 Task: Write a script that asks the user for their username and password and validates their login.
Action: Key pressed 't''o''u''c''h'Key.space'r''r''.''s''h'Key.enter'l''s'Key.enter'v''i'Key.space'r''r''.''s''h'
Screenshot: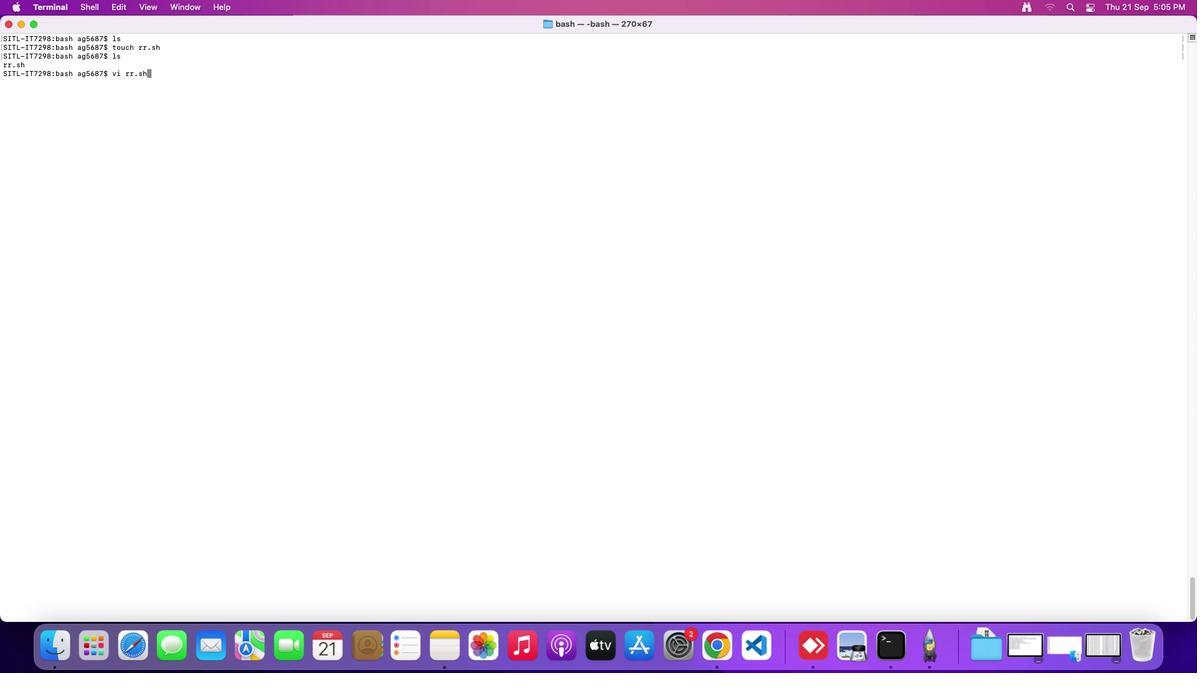 
Action: Mouse moved to (541, 456)
Screenshot: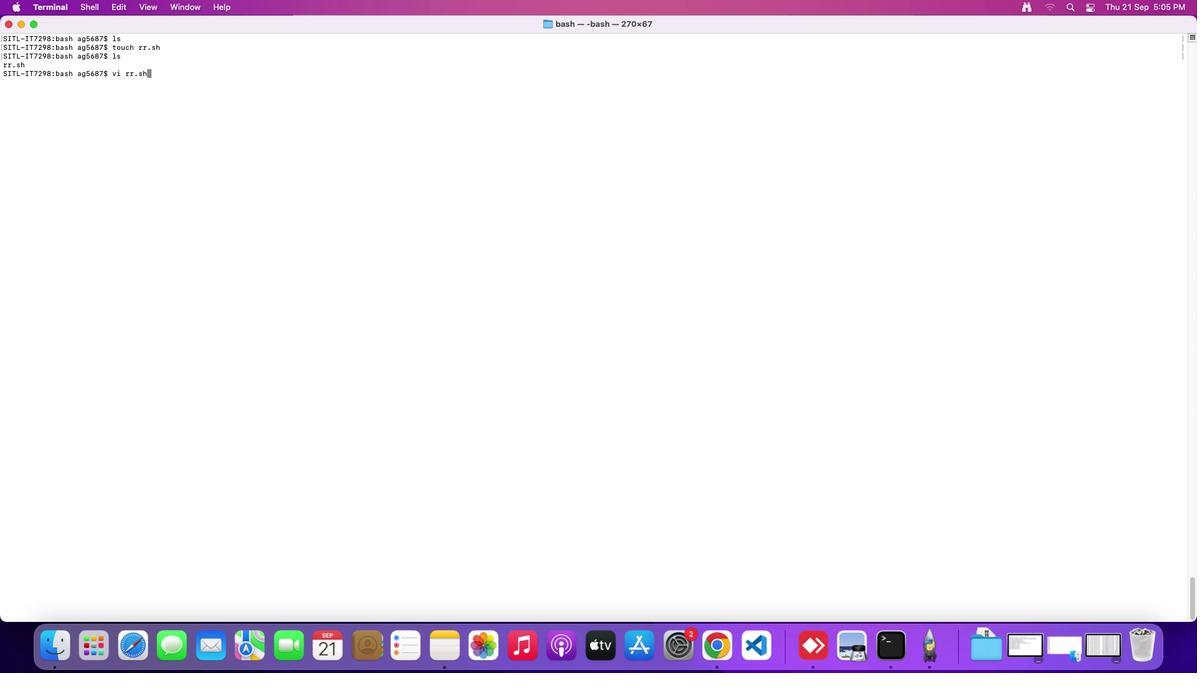 
Action: Key pressed Key.enter'i'Key.alt'#'Key.shift'!''/''b''i''n''/''b''a''s''h'Key.enterKey.enterKey.alt'#'Key.spaceKey.shift'D''e''f''i''n''e'Key.space'v''a''l''i''d'Key.space'c''r''e''d''e''n''t''i''a''l''s'Key.enter'v''a''l''i''d'Key.shift_r'_''u''s''e''r''n''a''m''e''='Key.shift_r'"'Key.shift'Y''o'Key.backspaceKey.backspaceKey.shift'R''i''y'
Screenshot: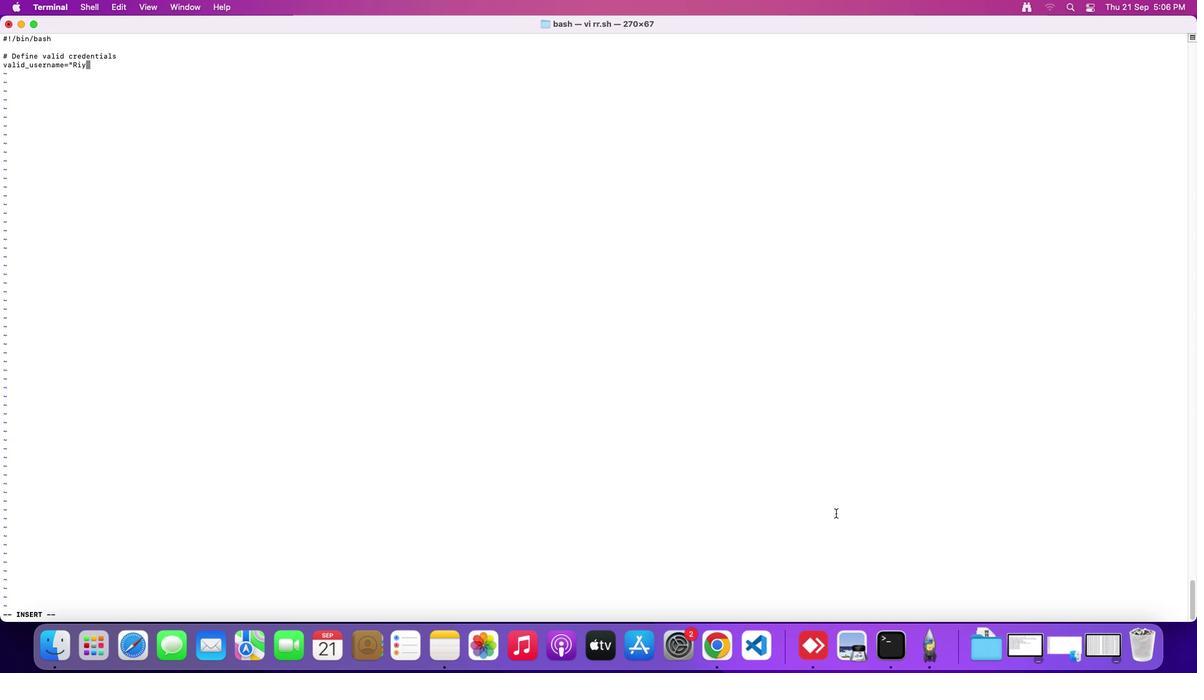 
Action: Mouse moved to (541, 456)
Screenshot: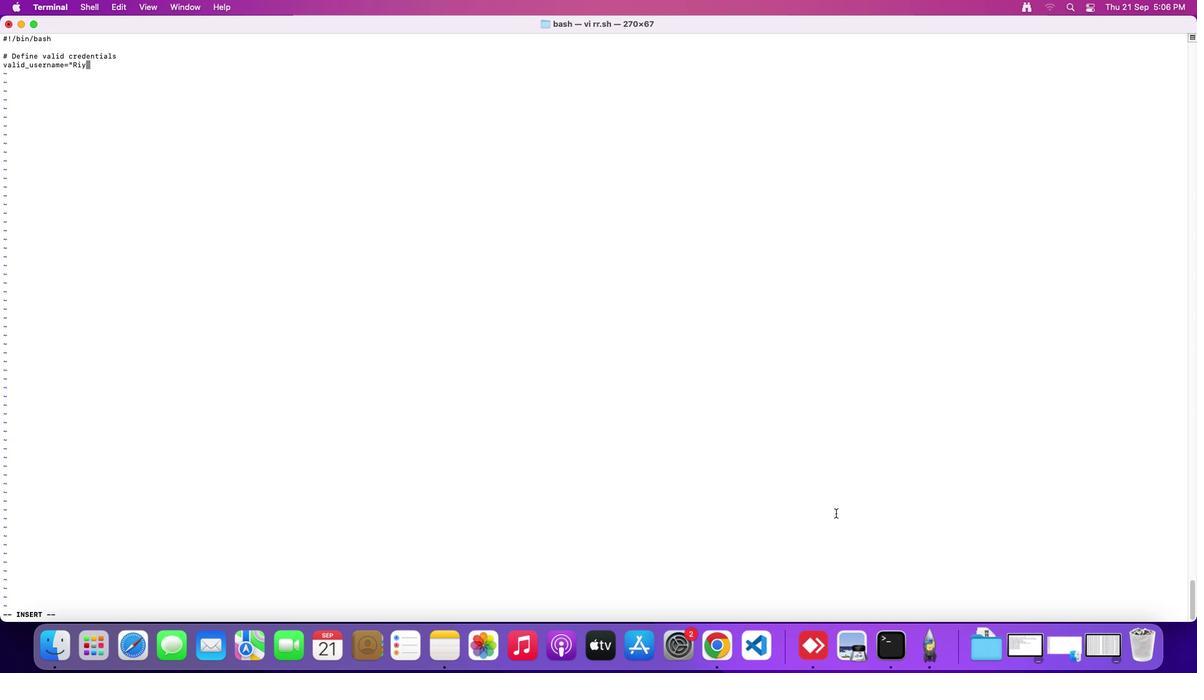 
Action: Key pressed 'a'Key.shift_r'"'Key.enter'v''a''l''i''d'Key.shift_r'_''p''a''s''s''w''o''r''d''='Key.shift_r
Screenshot: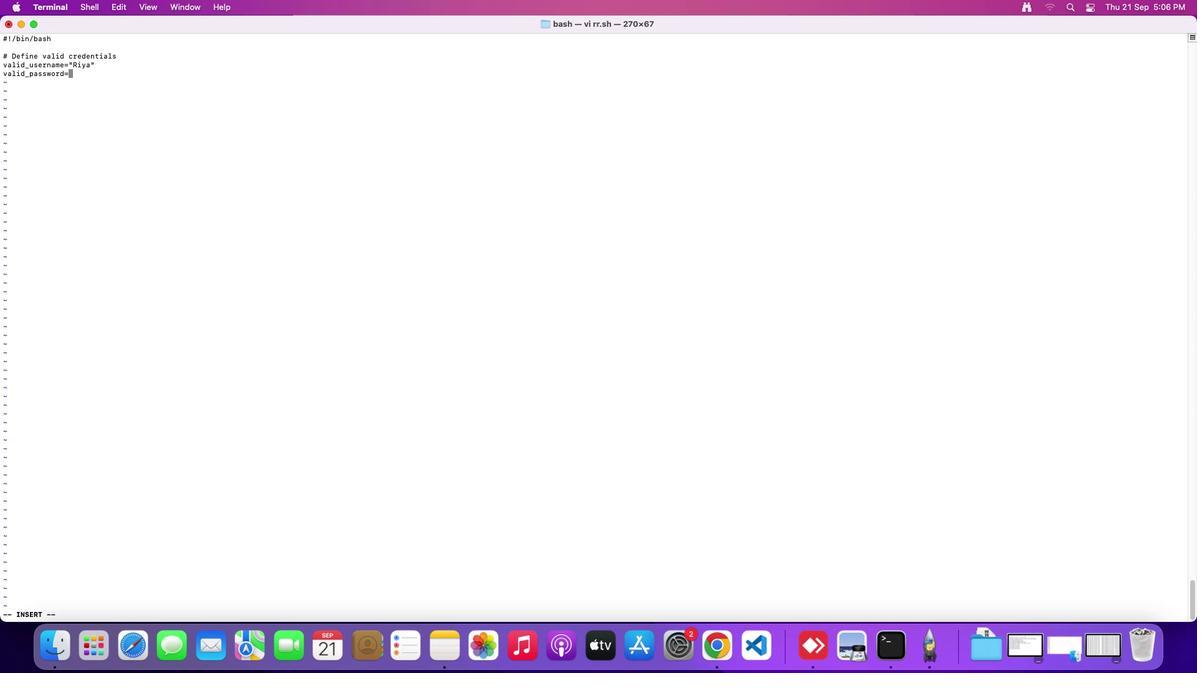 
Action: Mouse moved to (541, 456)
Screenshot: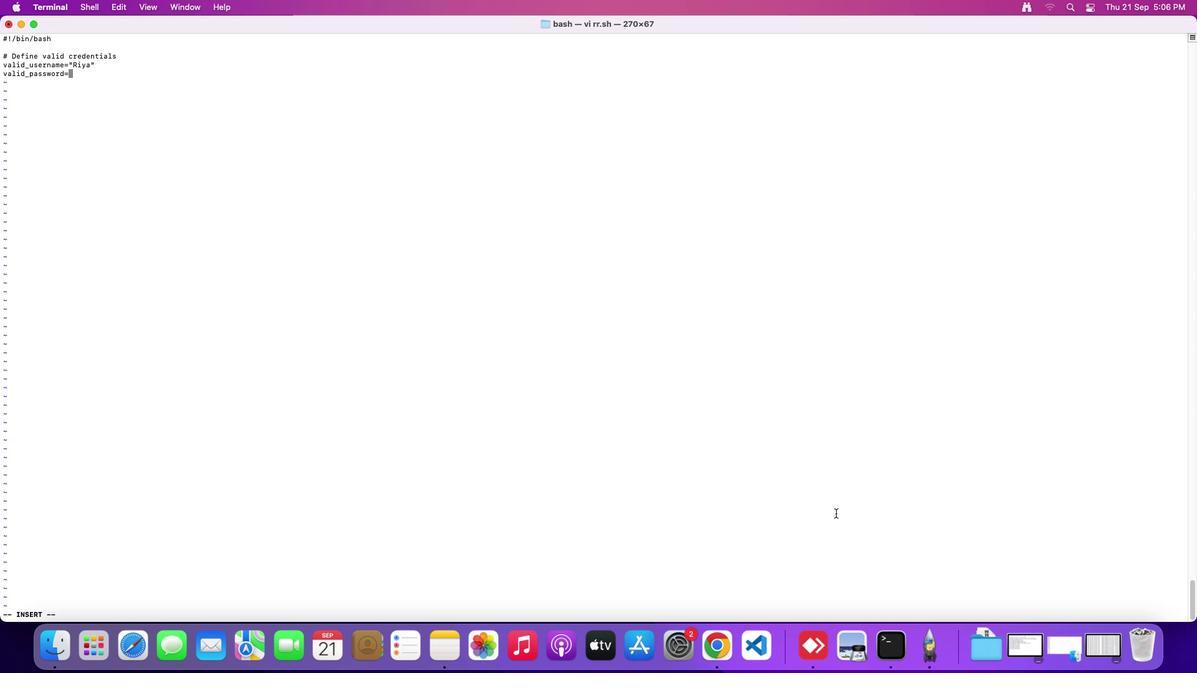 
Action: Key pressed Key.shift_r'"''1''2''3''4'Key.shift_r'"'Key.enterKey.enterKey.shiftKey.alt'#'
Screenshot: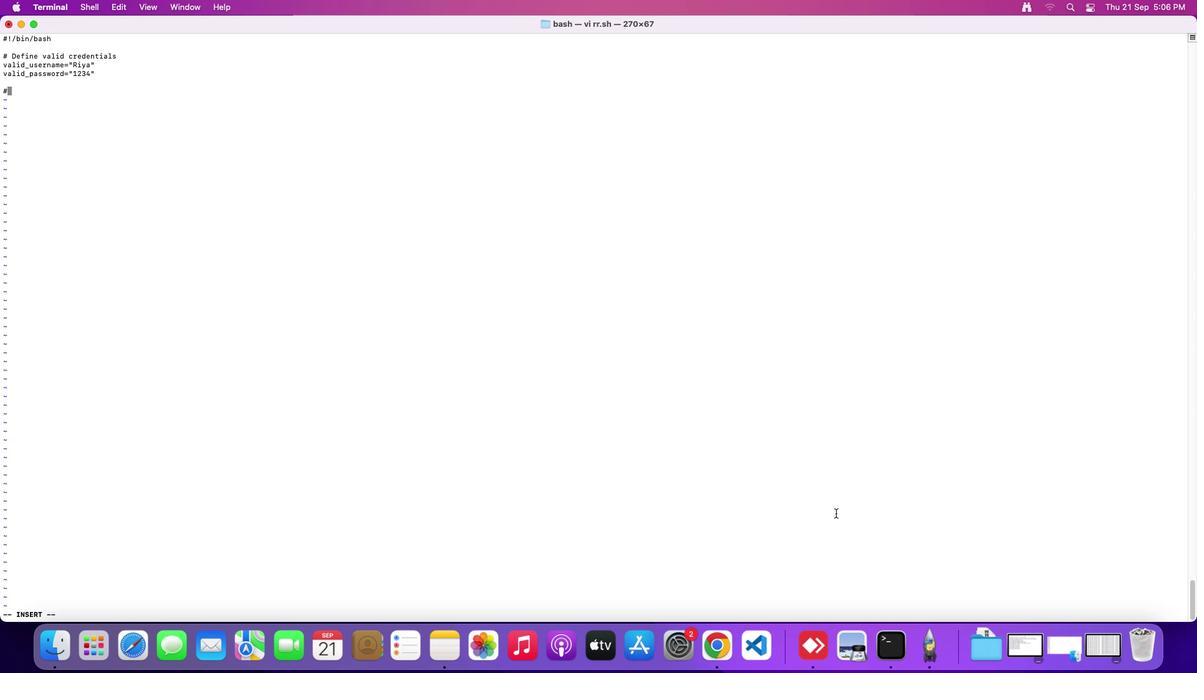 
Action: Mouse moved to (541, 456)
Screenshot: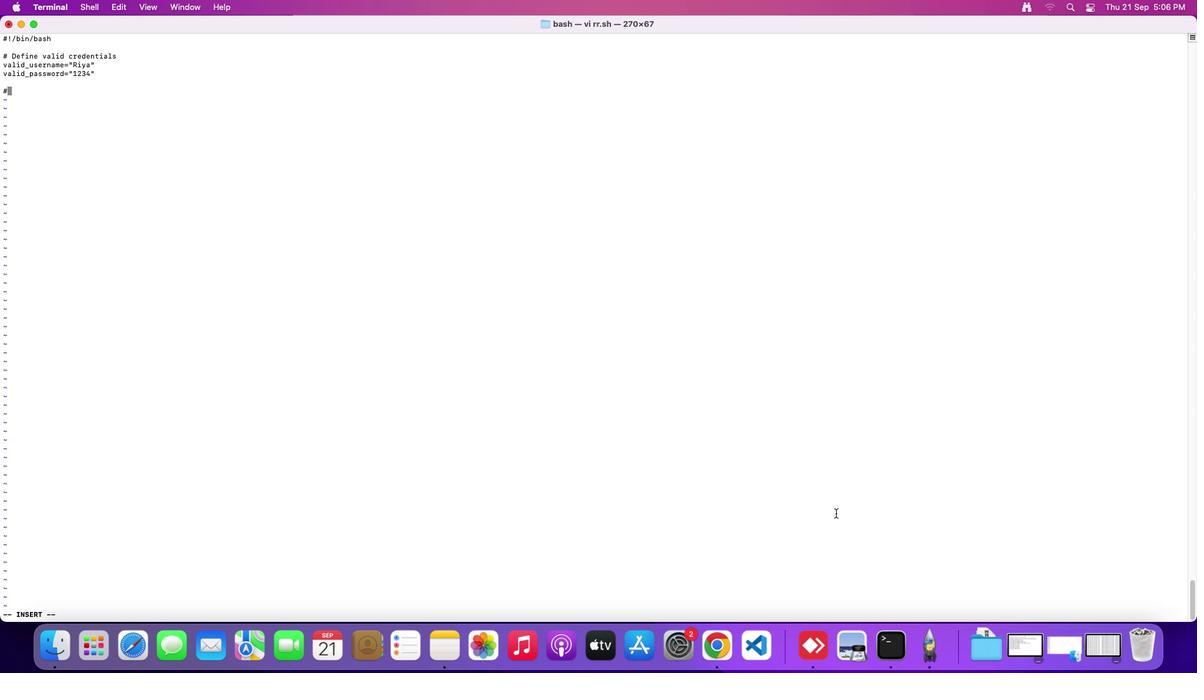 
Action: Key pressed Key.spaceKey.shift'A''s''k'Key.space't''h''e'Key.space'u''s''e''r'Key.space'f''o''r'Key.space't''h''e''i''r'Key.space'u''s''e''r''n''a''m''e'Key.enter'r''e''a''d'Key.space'-''p'Key.spaceKey.shift_r'"'Key.shift'E''n''t''e''r'
Screenshot: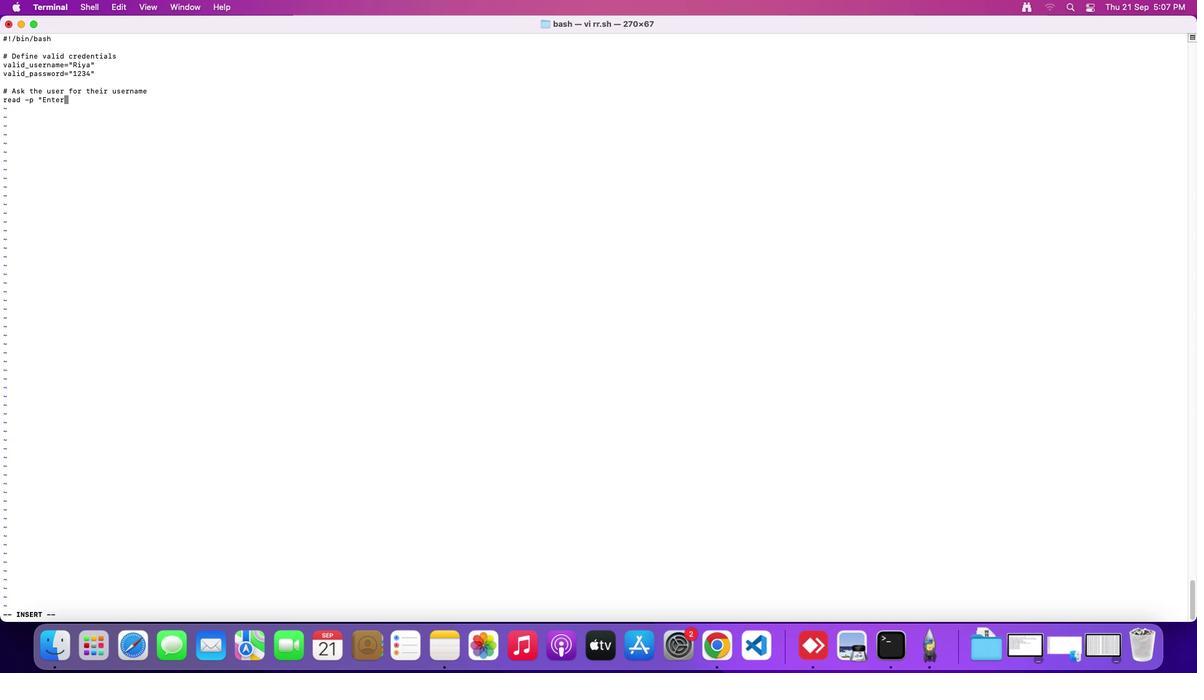 
Action: Mouse moved to (541, 456)
Screenshot: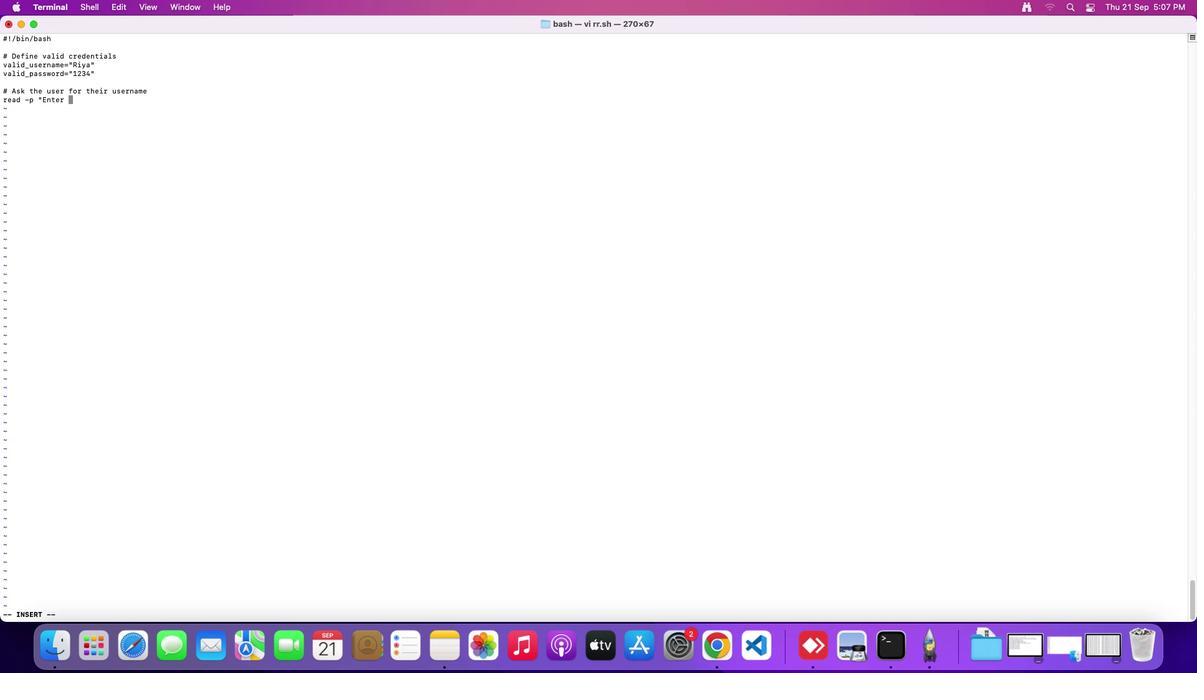 
Action: Key pressed Key.space'y''o''u''r'Key.space'u''s''e''r''n''a''m''e'Key.shift_r
Screenshot: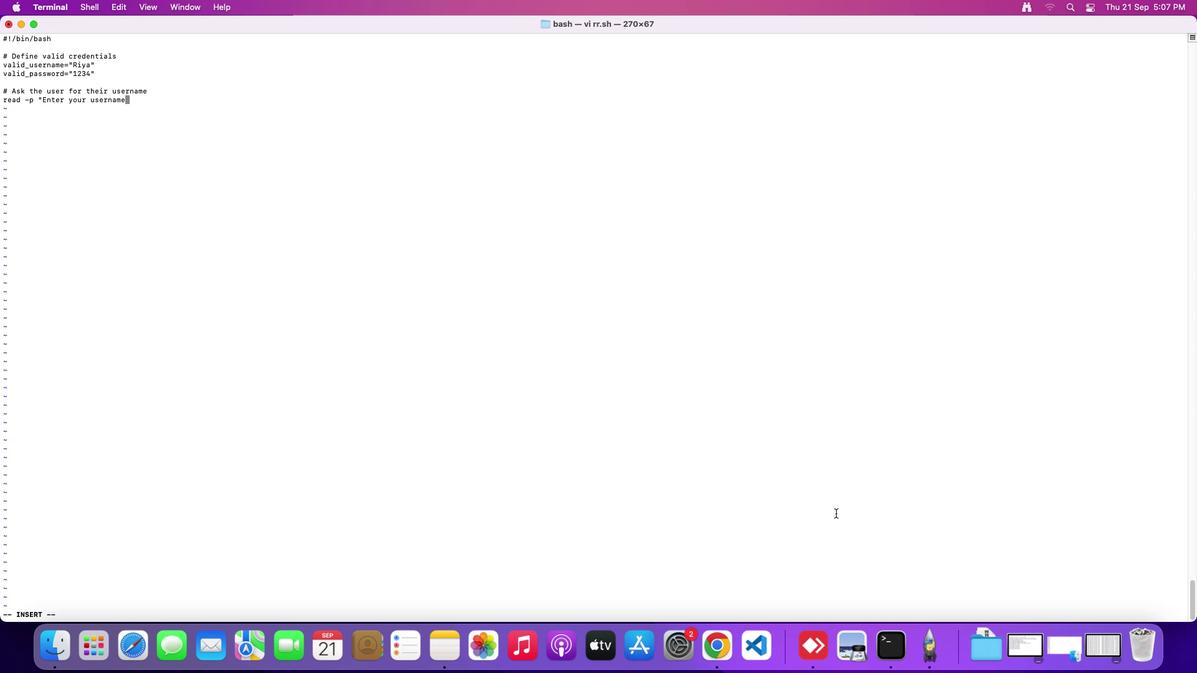 
Action: Mouse moved to (541, 456)
Screenshot: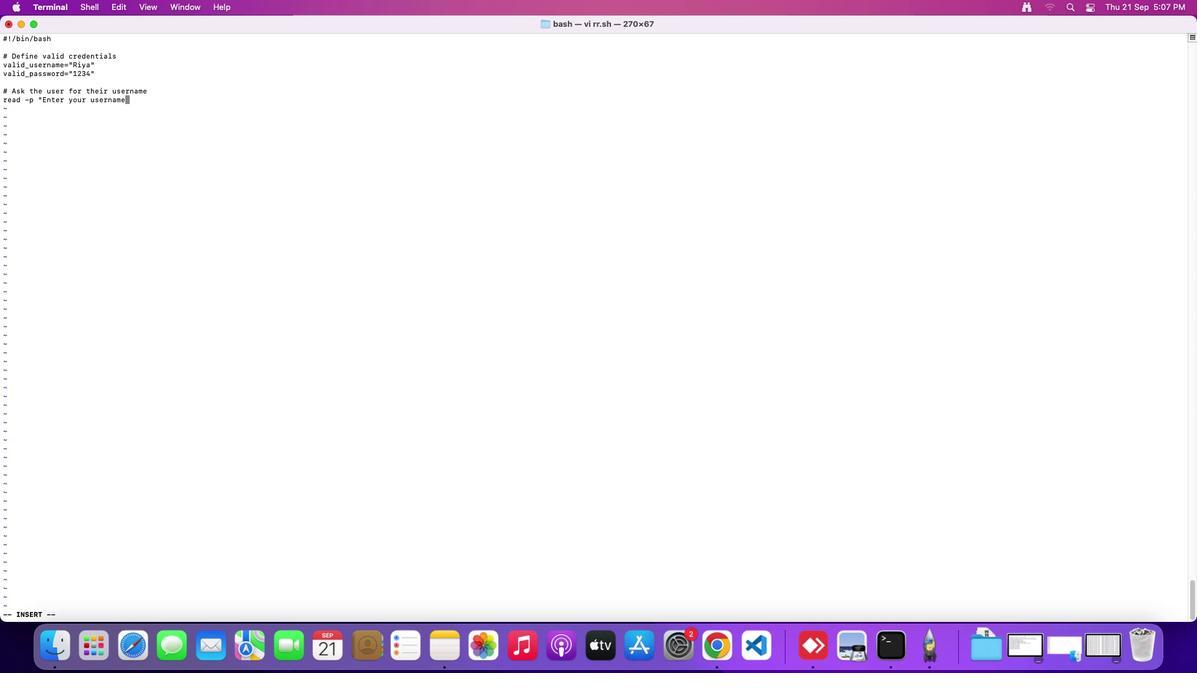 
Action: Key pressed ':'Key.spaceKey.shift_r'"''u''s''e''r''n''a''m''e'Key.enterKey.enterKey.alt'#'Key.spaceKey.shift'A''s''k'Key.space't''h''e'Key.space'u''s''e''r'Key.space'f''o''r'Key.space't''h''e''i''r'Key.space'p''a''s''s''w''o''r''d'Key.spaceKey.shift_r
Screenshot: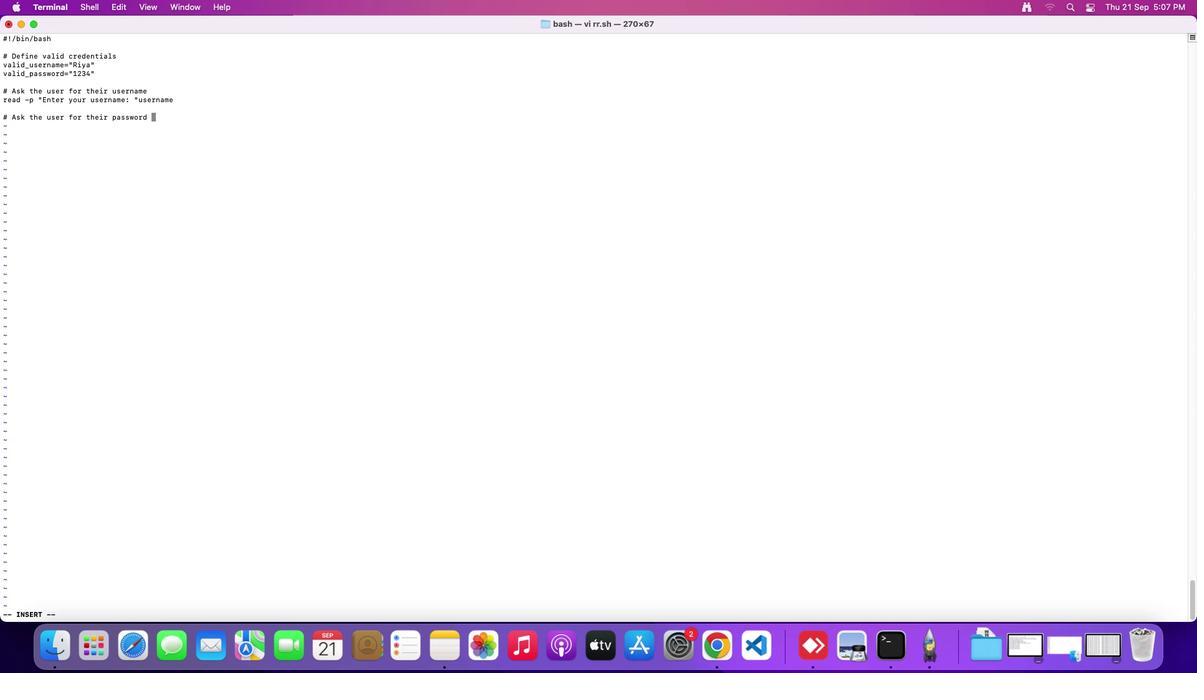 
Action: Mouse moved to (541, 456)
Screenshot: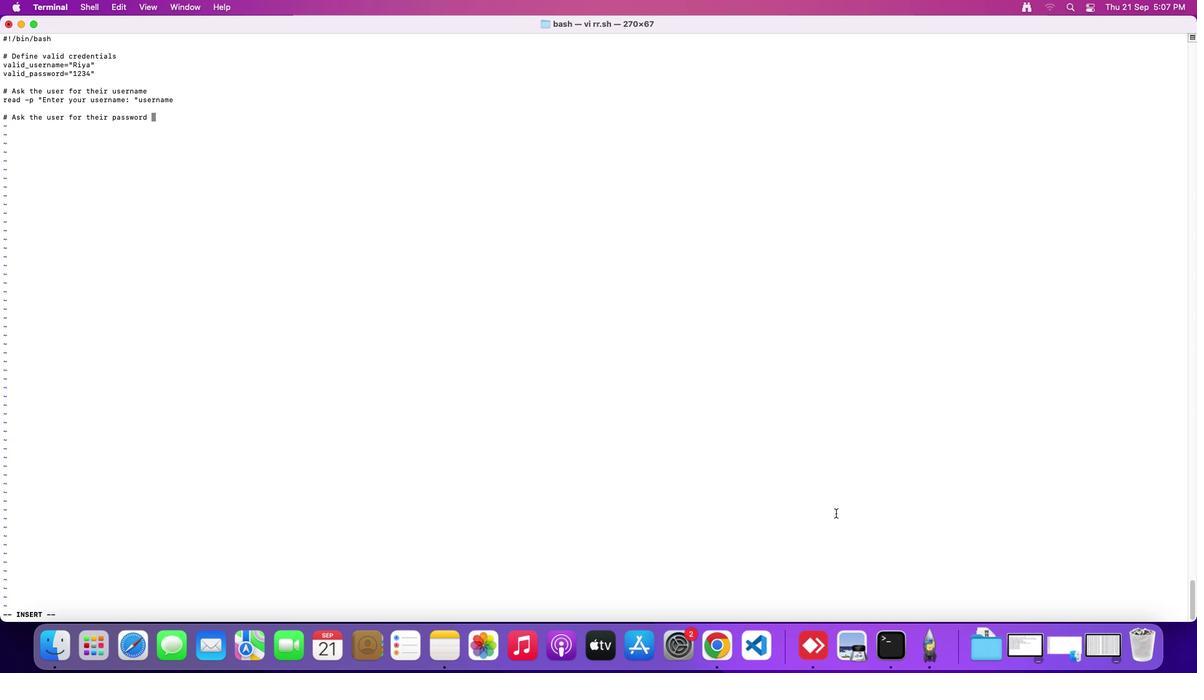 
Action: Key pressed '(''w''h''i''l'
Screenshot: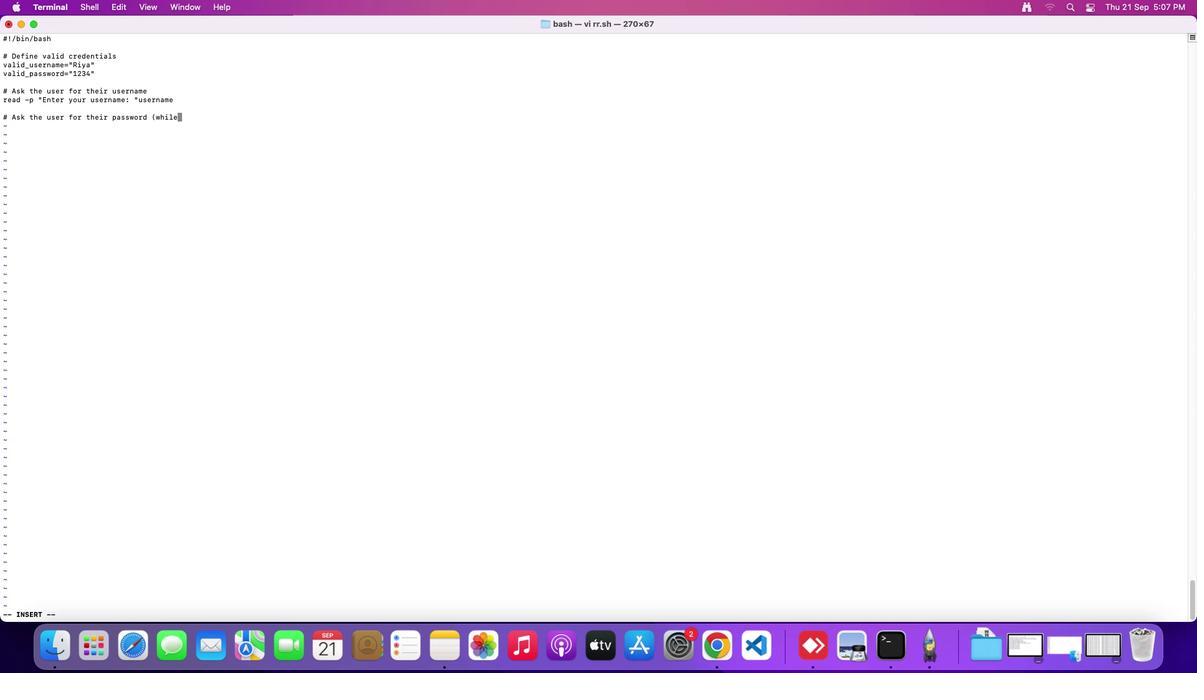 
Action: Mouse moved to (541, 456)
Screenshot: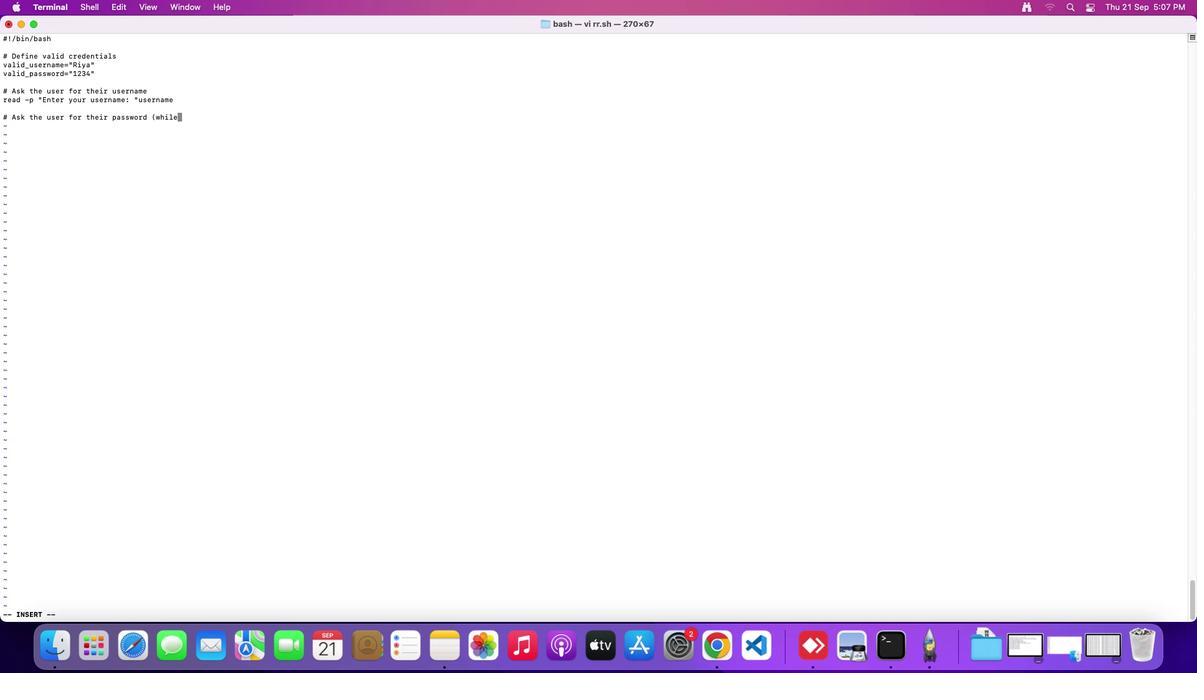 
Action: Key pressed 'e'Key.space'h''i''d''i''n''g'Key.space
Screenshot: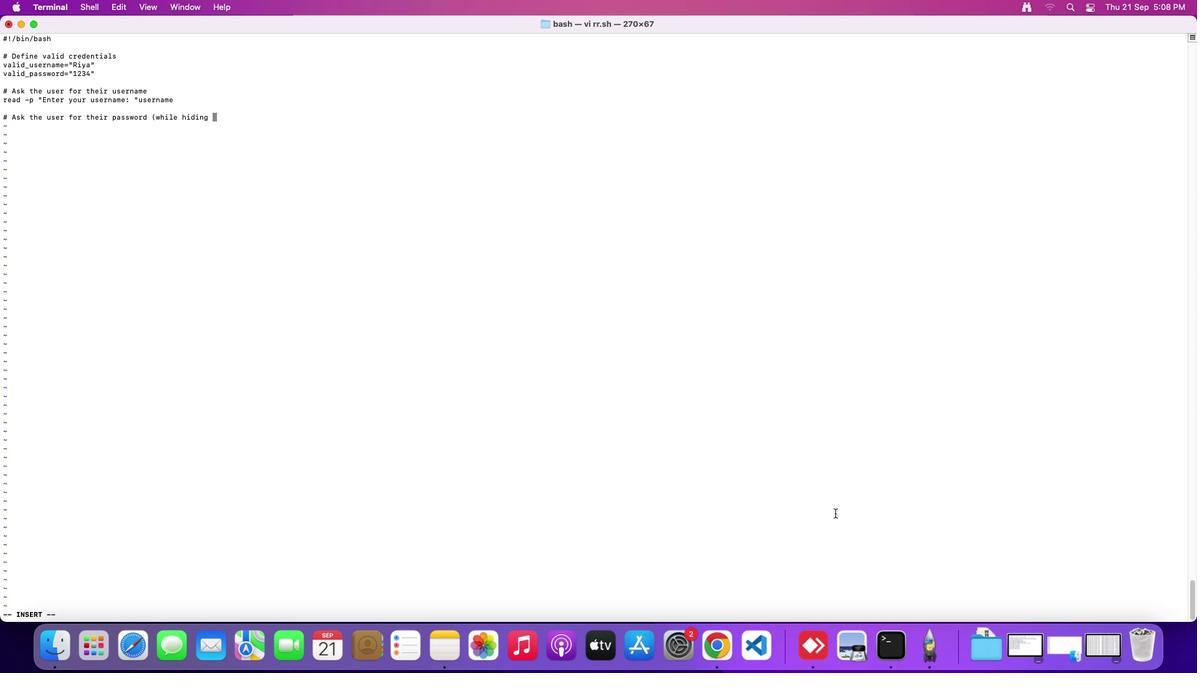 
Action: Mouse moved to (541, 456)
Screenshot: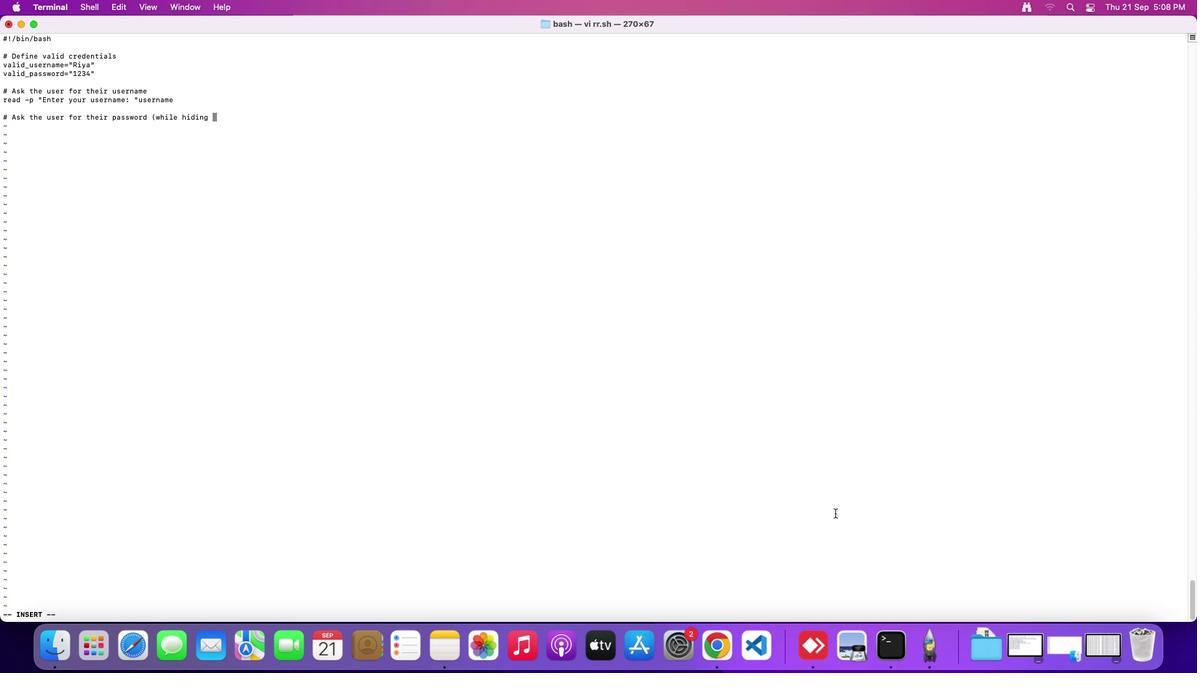 
Action: Key pressed 'i''n''p''u''t'Key.shift_r')'Key.enter'r''e''a''d'Key.space'-''s'Key.space'-''p'Key.spaceKey.shift_r'"'Key.shift'E''n''t''e''r'Key.space'y''o''u''r'Key.space'p''a''s''s''w''o''r''d'Key.shift_r':'Key.spaceKey.shift_r'"'Key.spaceKey.shift'p''a''s''s''w''o''r''d'Key.enter'e''c''h''o'Key.enterKey.spaceKey.enterKey.shiftKey.alt'#'
Screenshot: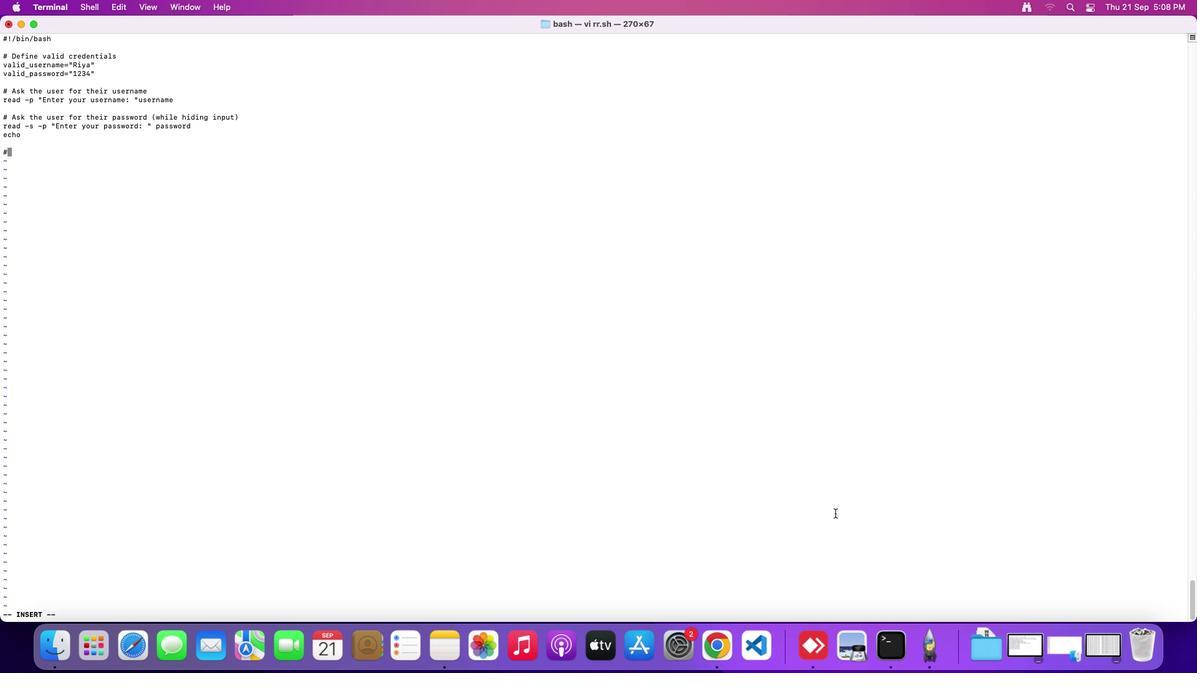 
Action: Mouse moved to (541, 456)
Screenshot: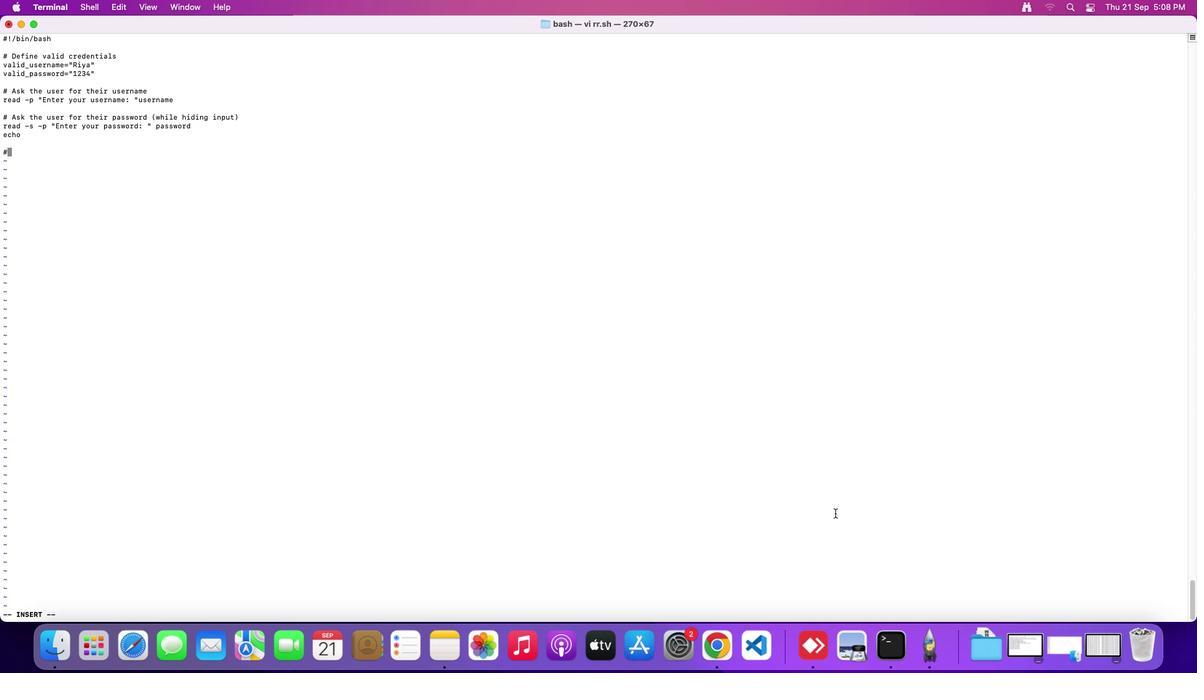 
Action: Key pressed Key.spaceKey.shift'C''h''e''c''k'Key.space'i''f'Key.space't''h''e'Key.space'e''n''t''e''r''d'Key.space'c''r''e''d''e''n''t''i''a''l'
Screenshot: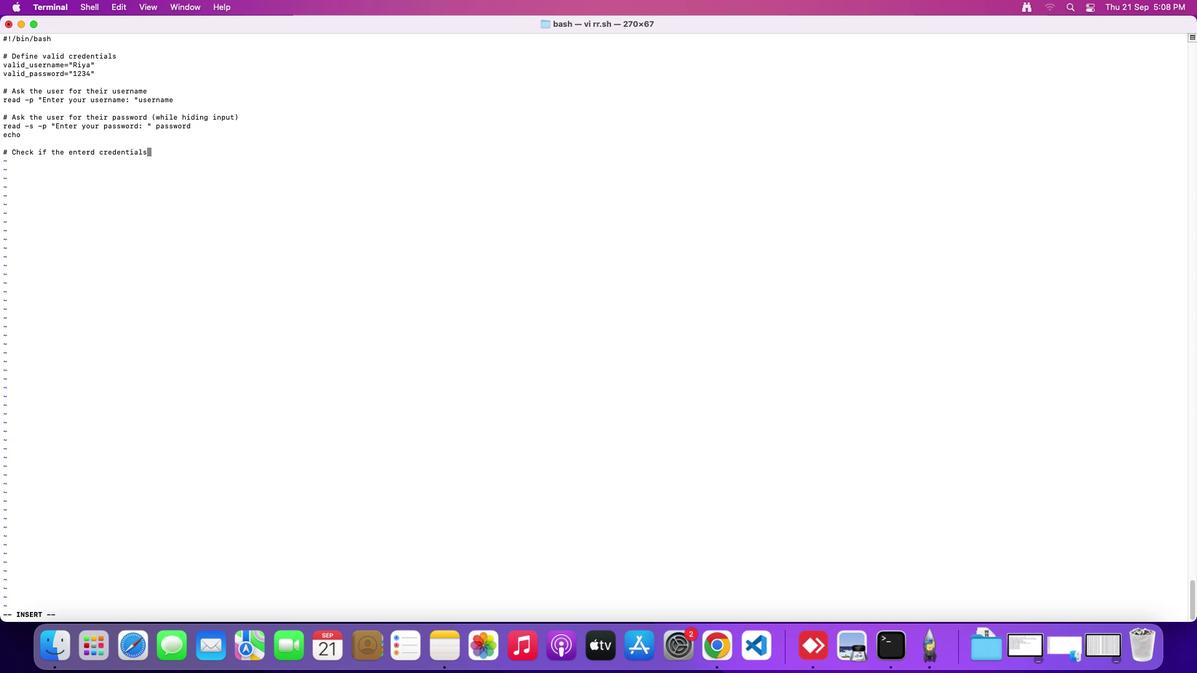 
Action: Mouse moved to (541, 456)
Screenshot: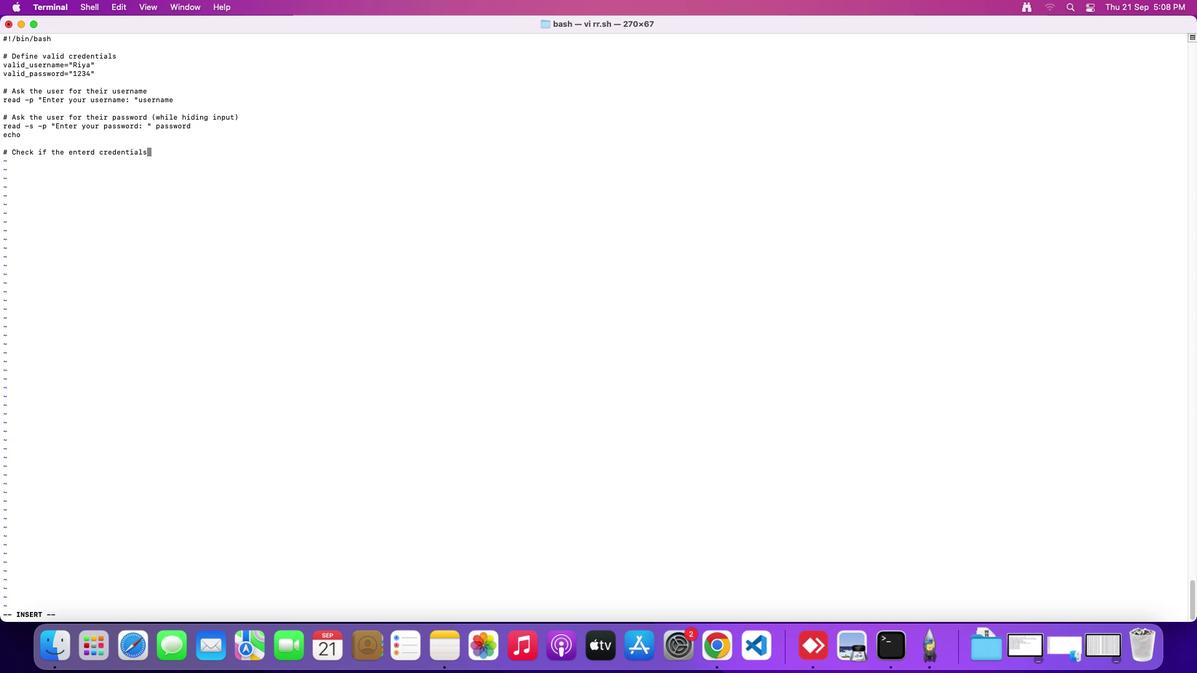 
Action: Key pressed 's'
Screenshot: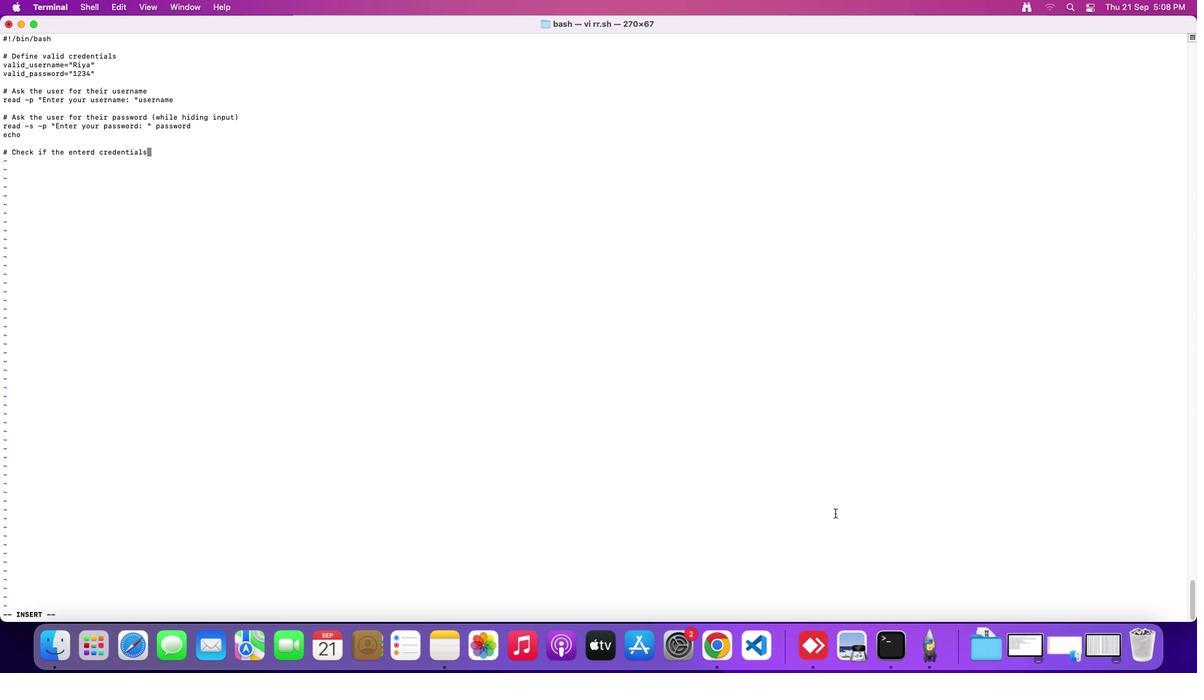 
Action: Mouse moved to (541, 456)
Screenshot: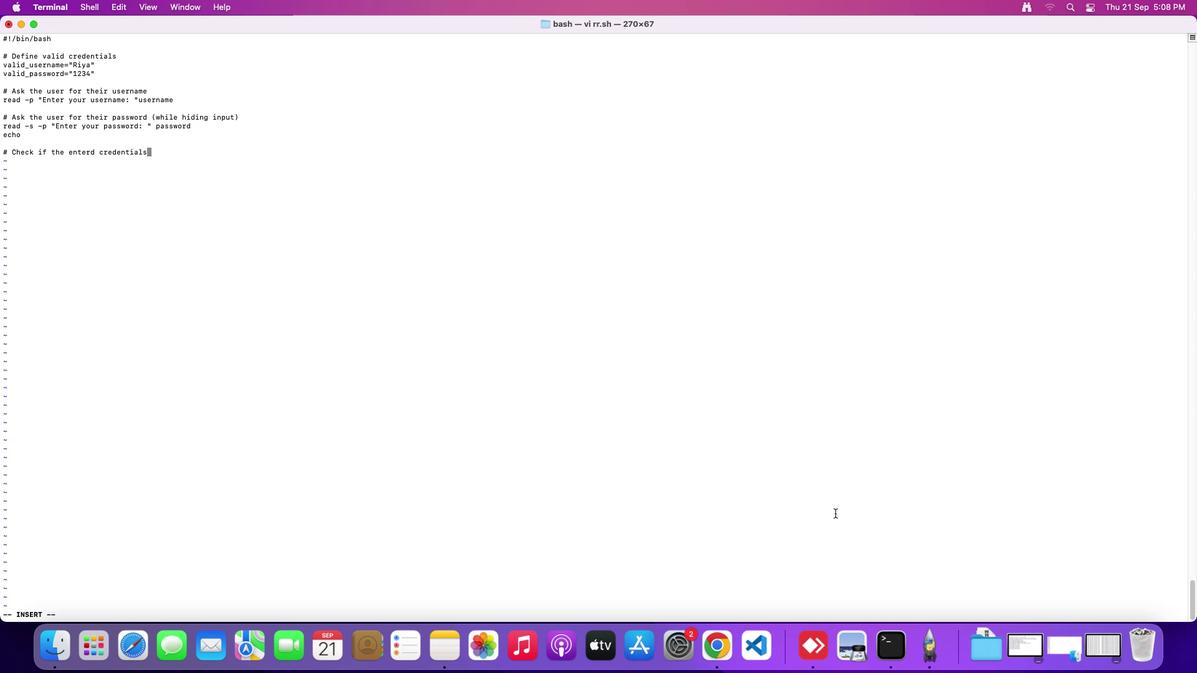
Action: Key pressed Key.space'm''a''t''c''h'Key.space
Screenshot: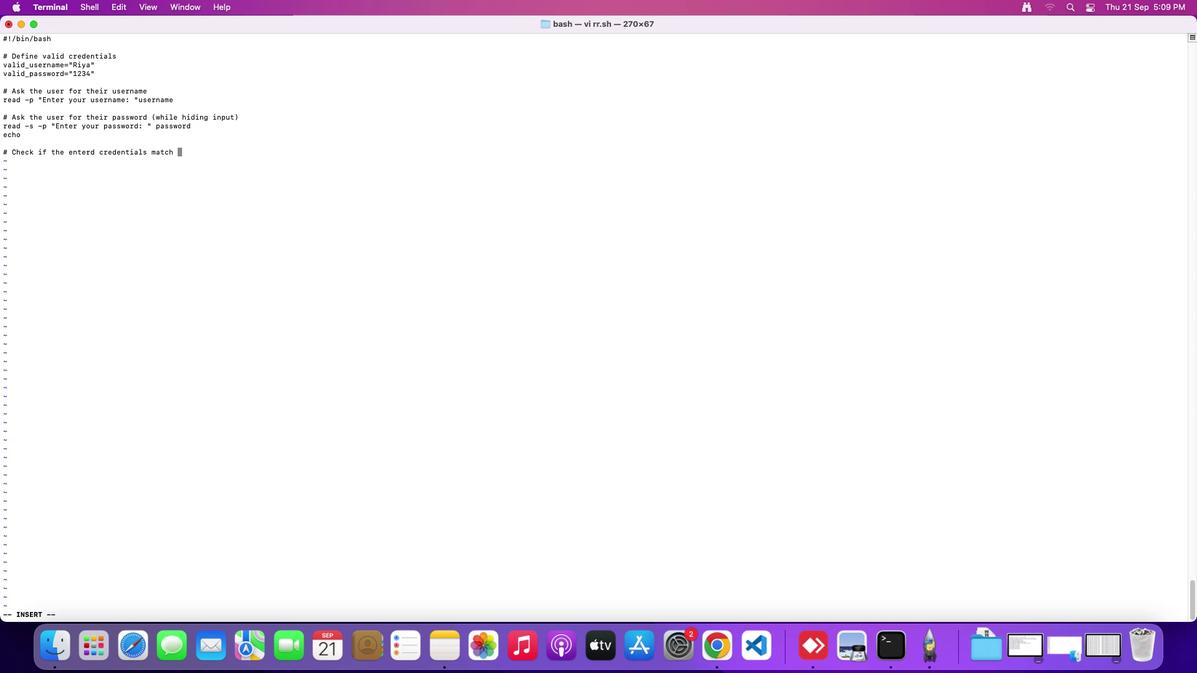 
Action: Mouse moved to (541, 456)
Screenshot: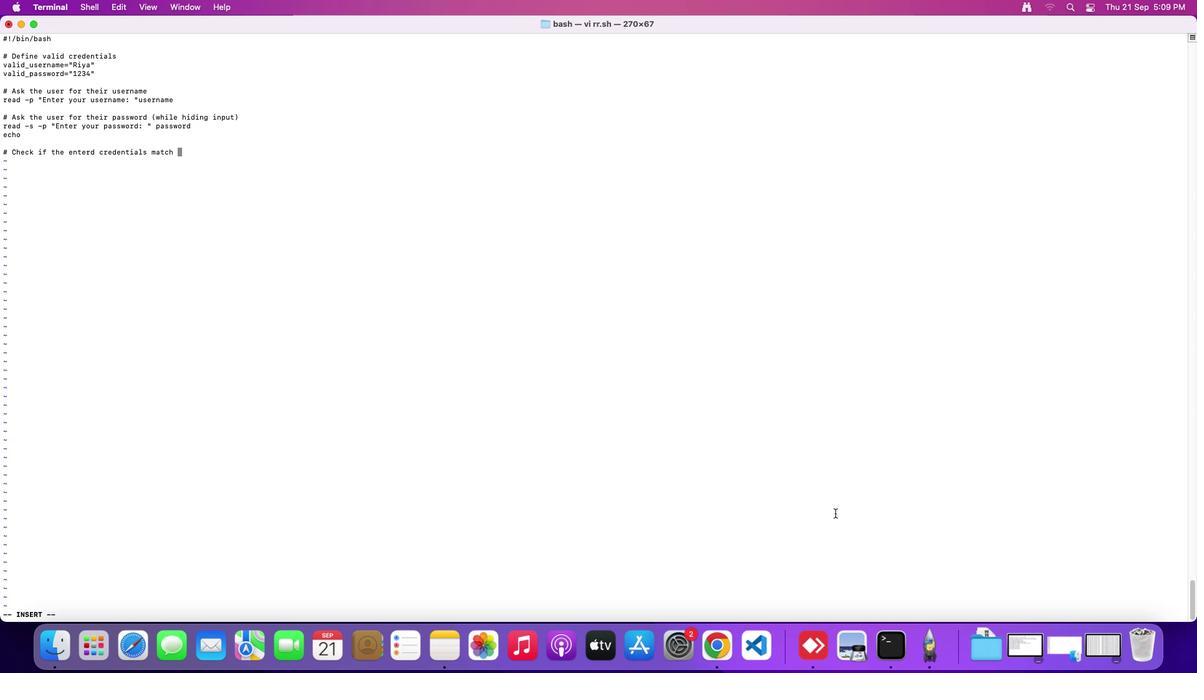 
Action: Key pressed 't''h''e'Key.space'v'
Screenshot: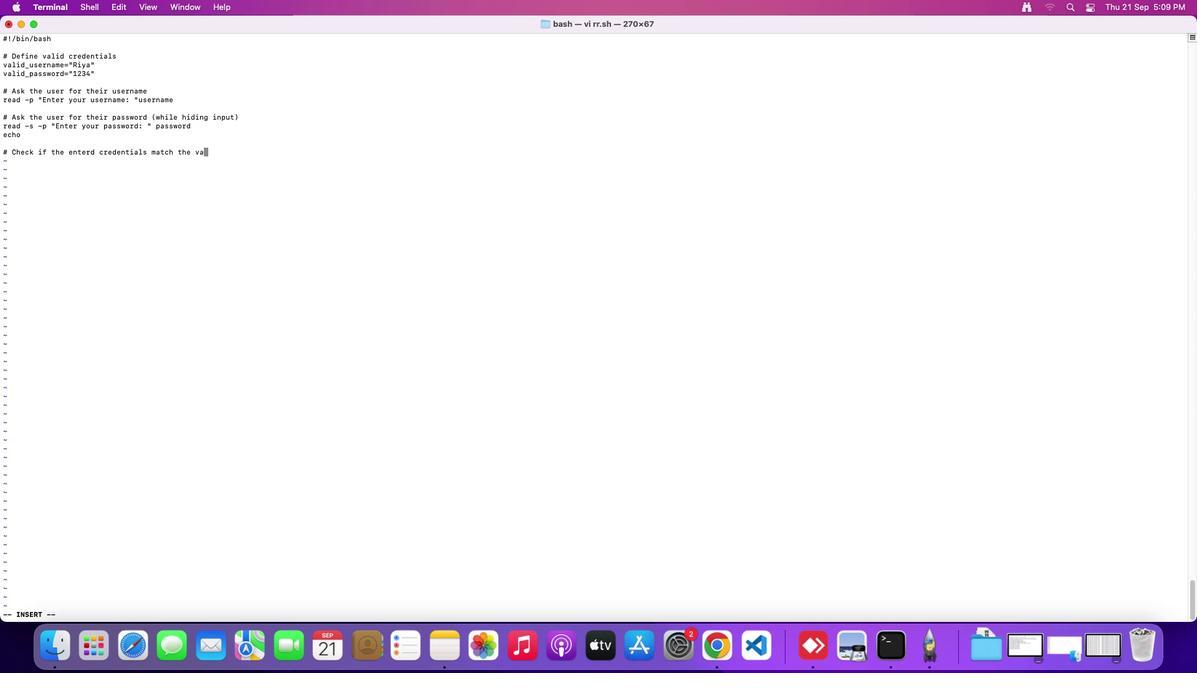 
Action: Mouse moved to (541, 456)
Screenshot: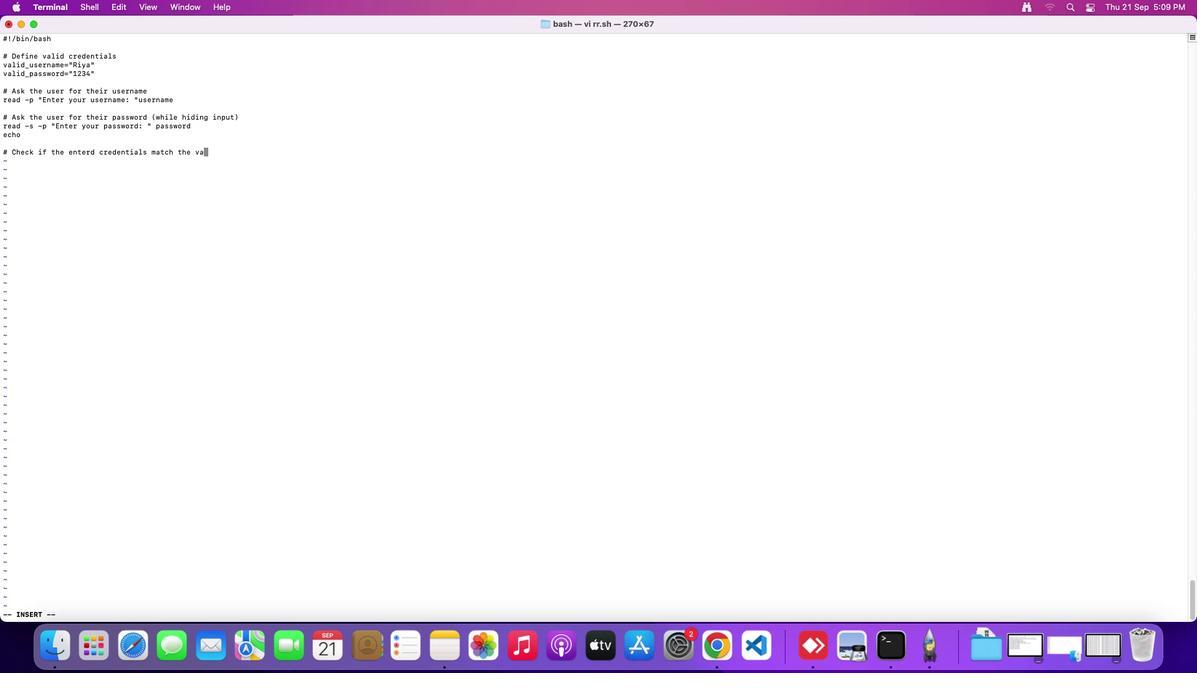 
Action: Key pressed 'a''l''i''d'Key.space'o''n''e''s'Key.enter'i''f'Key.space'['Key.spaceKey.shift_r'"'Key.shift'$''u''s''e''r''n''a''m''e'Key.shift_r'"'
Screenshot: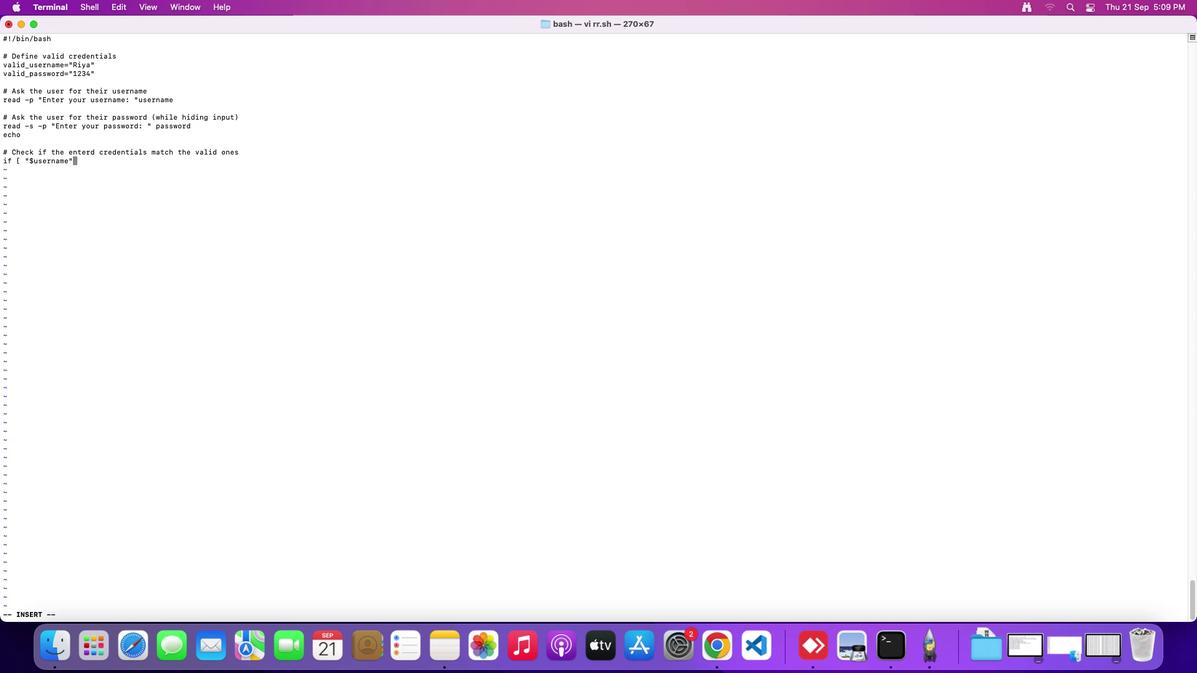 
Action: Mouse moved to (541, 456)
Screenshot: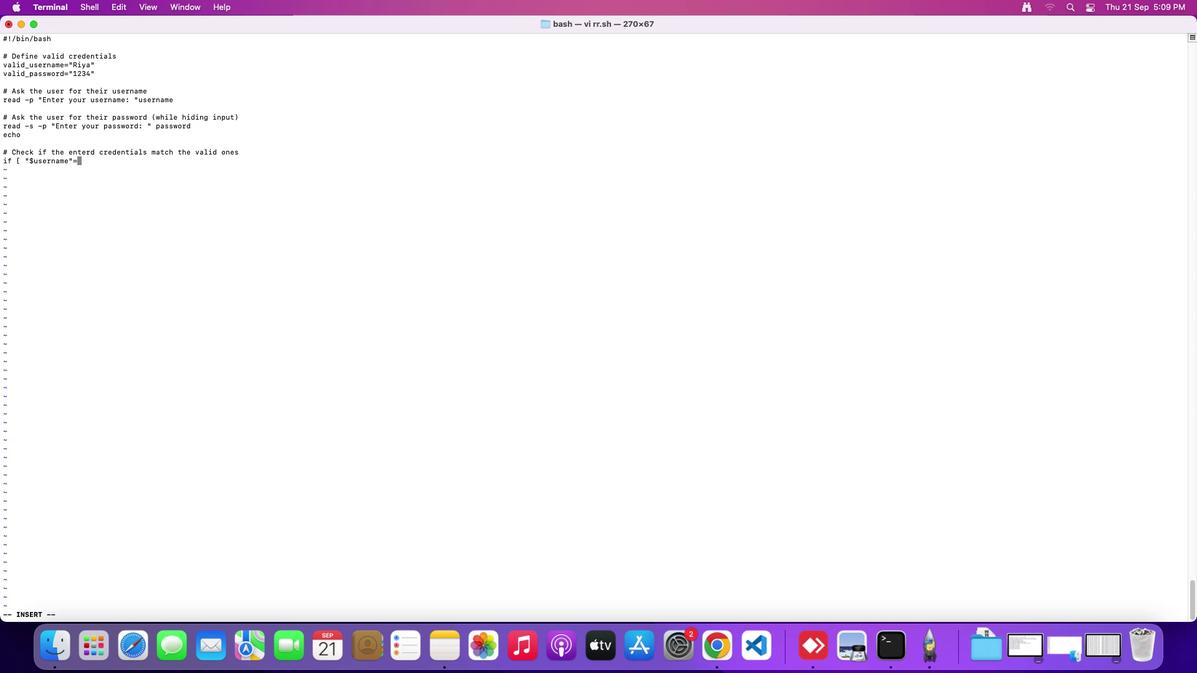 
Action: Key pressed '=''='Key.backspaceKey.backspaceKey.space'=''='
Screenshot: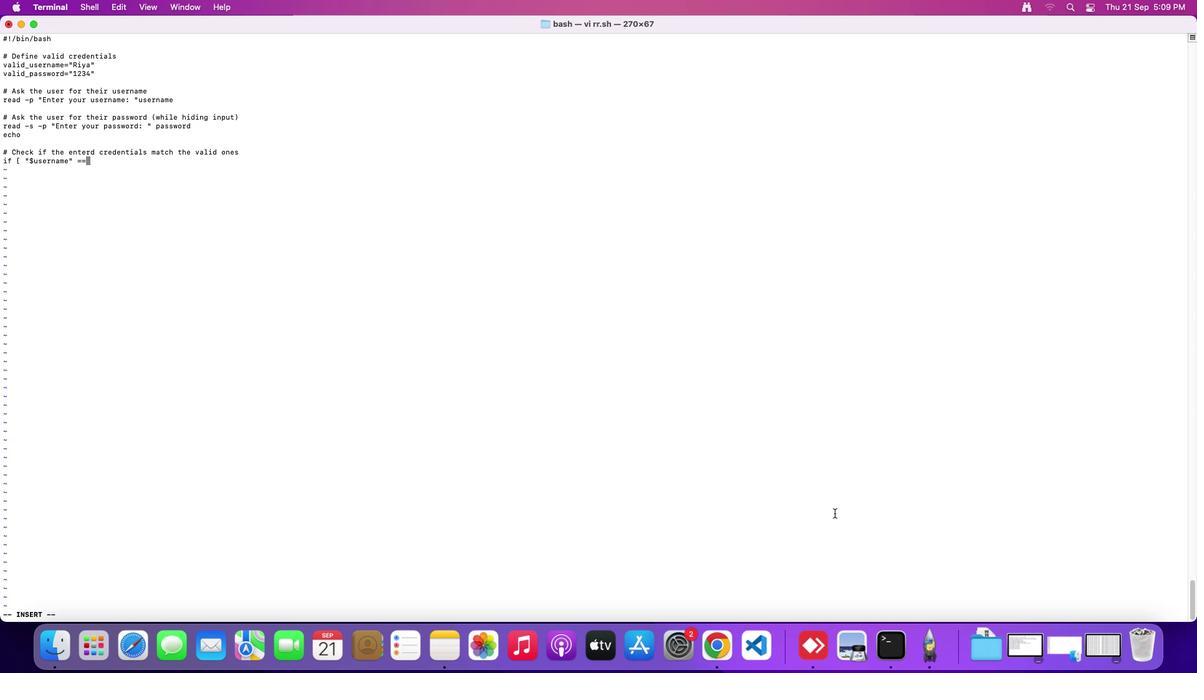 
Action: Mouse moved to (541, 456)
Screenshot: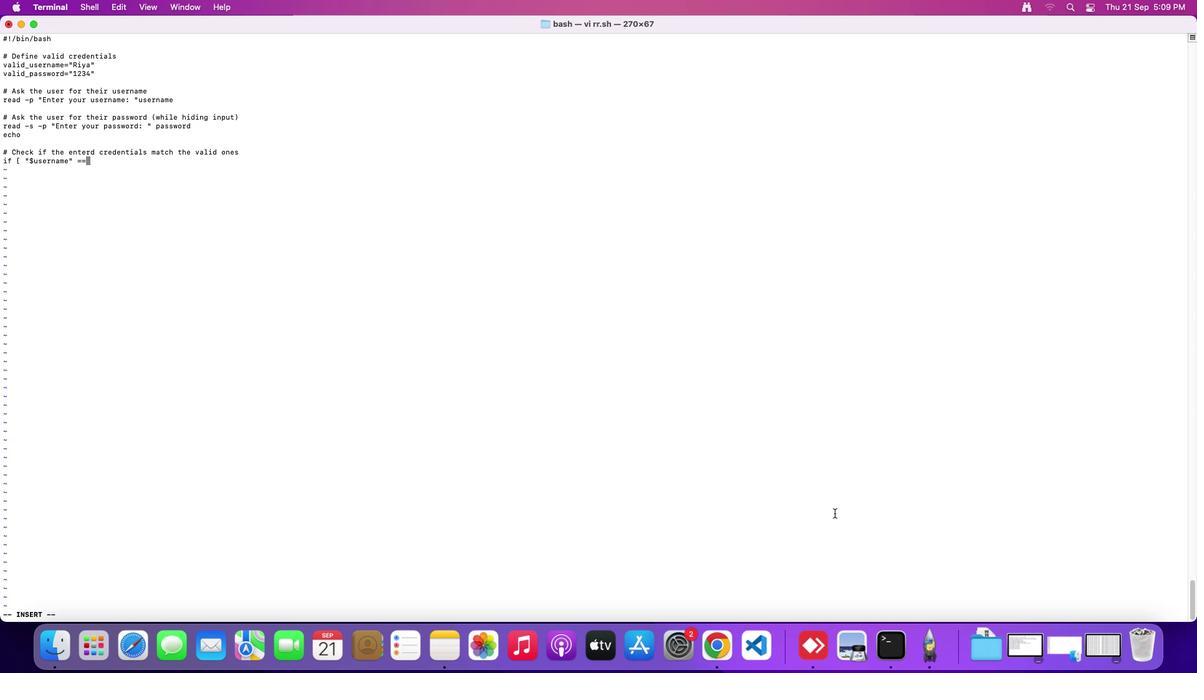 
Action: Key pressed Key.space
Screenshot: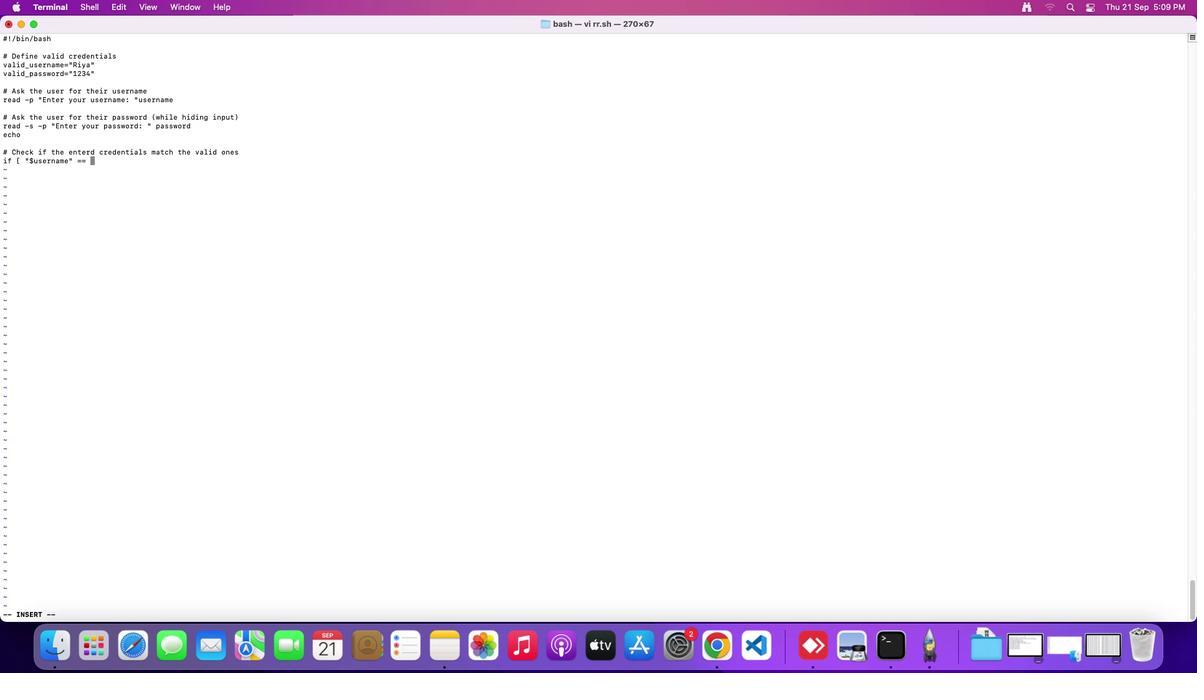 
Action: Mouse moved to (541, 456)
Screenshot: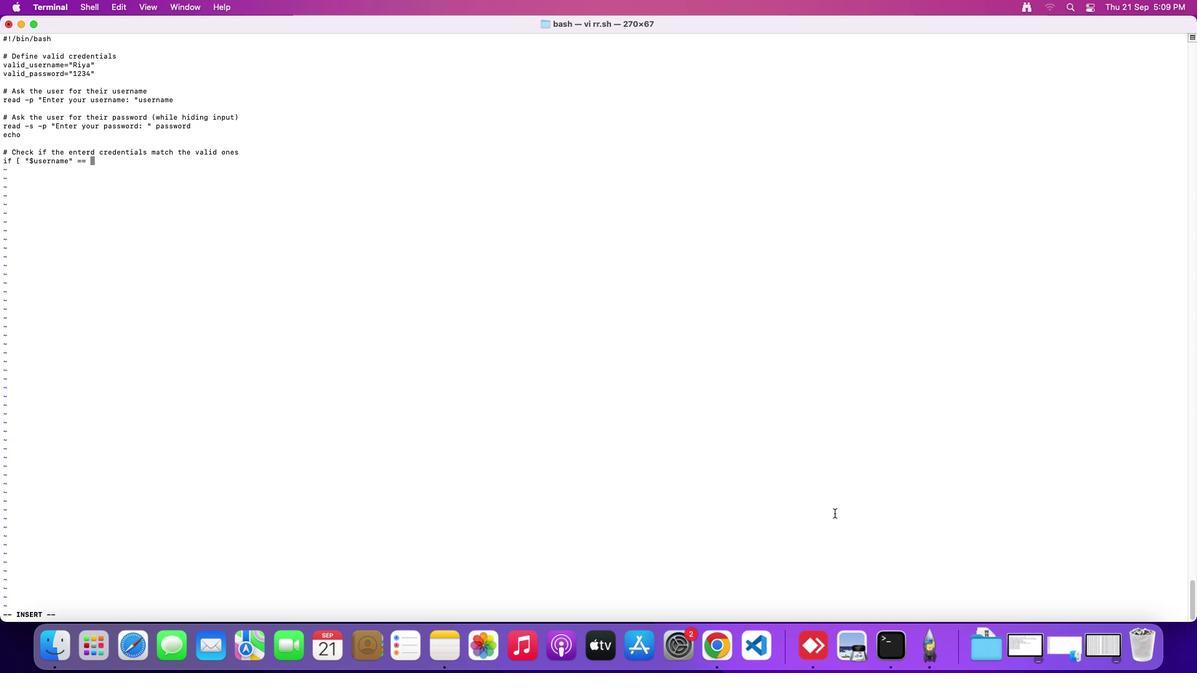 
Action: Key pressed Key.shift_r'"'Key.shift'$''v''a''l''i''d'Key.shift_r'_''u''s''e''r''n''a''m''e'Key.shift_r'"'Key.space']'Key.spaceKey.shift'&''&'Key.space'['Key.spaceKey.shift_r'"'Key.shift'$''p''a''s''s''w''o''r''d'Key.shift_r'"'
Screenshot: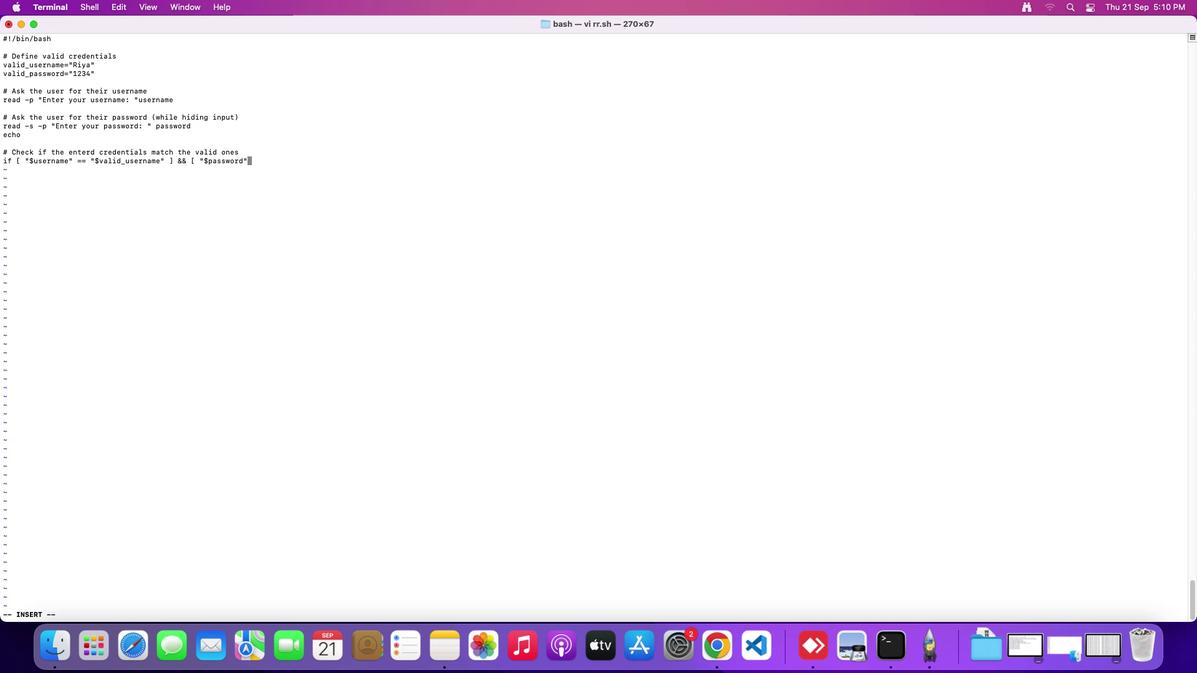
Action: Mouse moved to (702, 394)
Screenshot: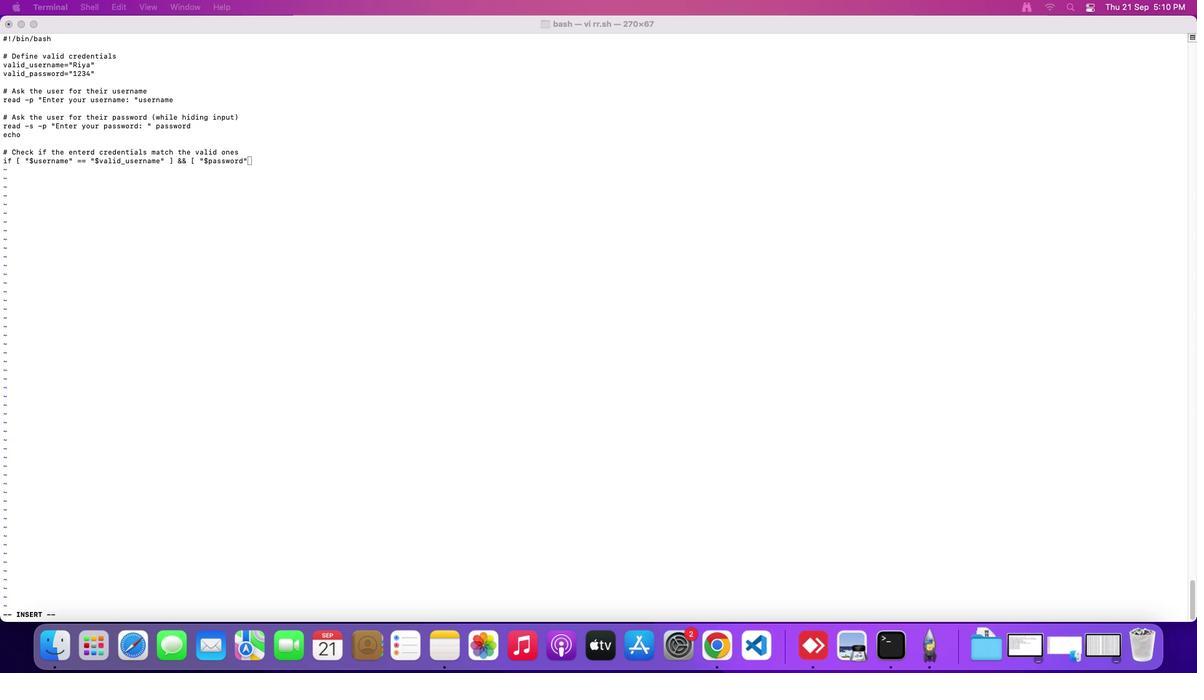 
Action: Mouse pressed left at (702, 394)
Screenshot: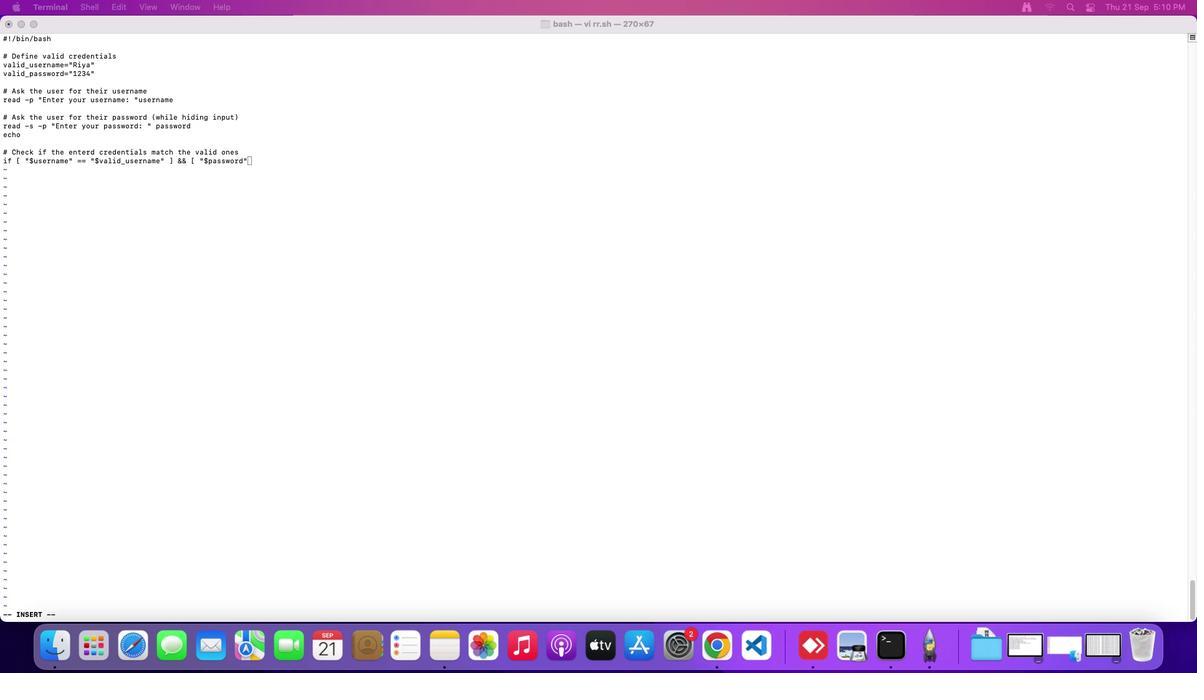 
Action: Mouse moved to (709, 435)
Screenshot: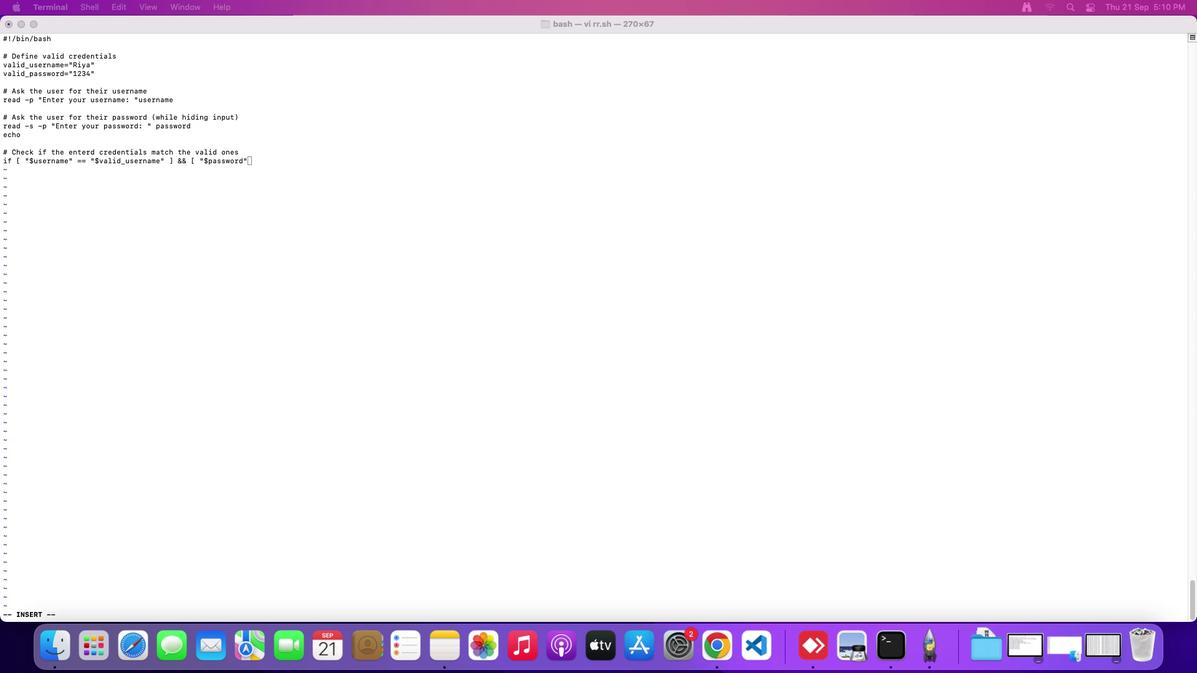 
Action: Mouse pressed left at (709, 435)
Screenshot: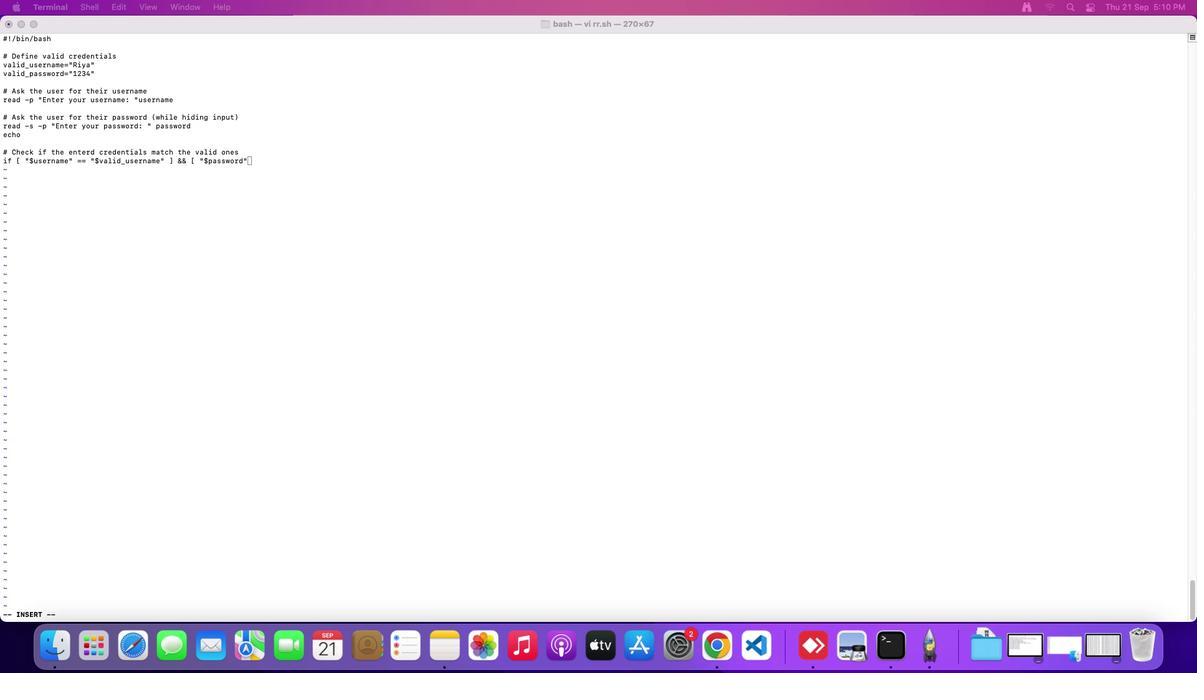 
Action: Mouse moved to (420, 270)
Screenshot: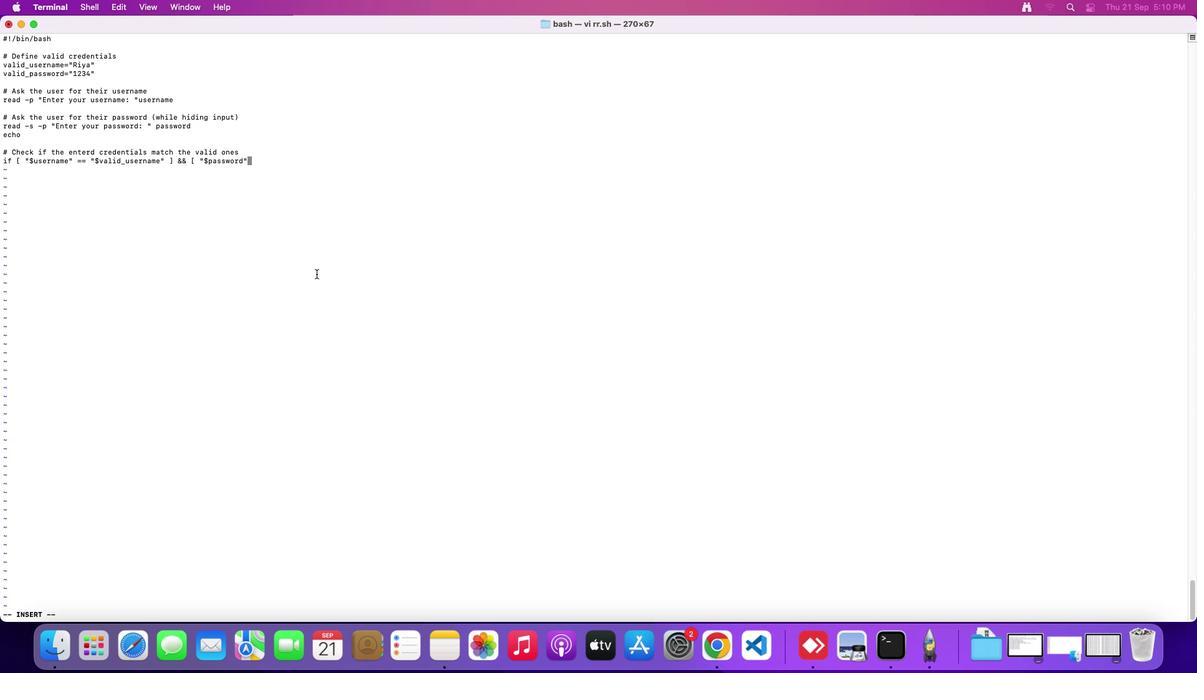 
Action: Mouse pressed left at (420, 270)
Screenshot: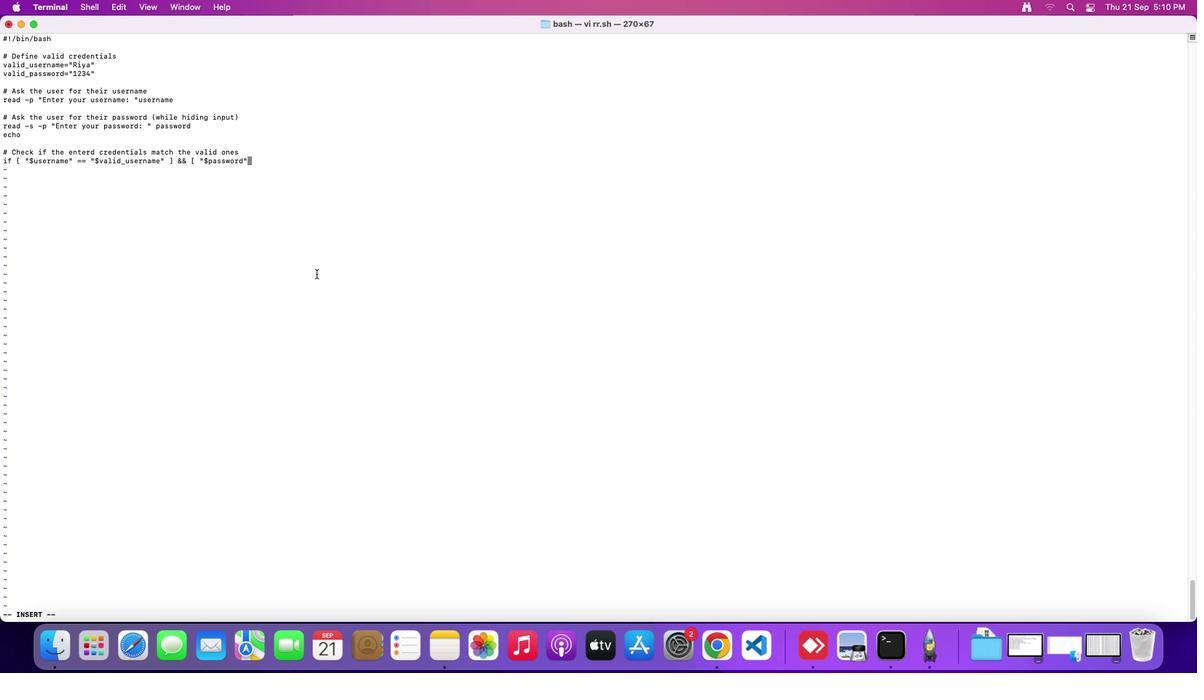 
Action: Mouse moved to (444, 271)
Screenshot: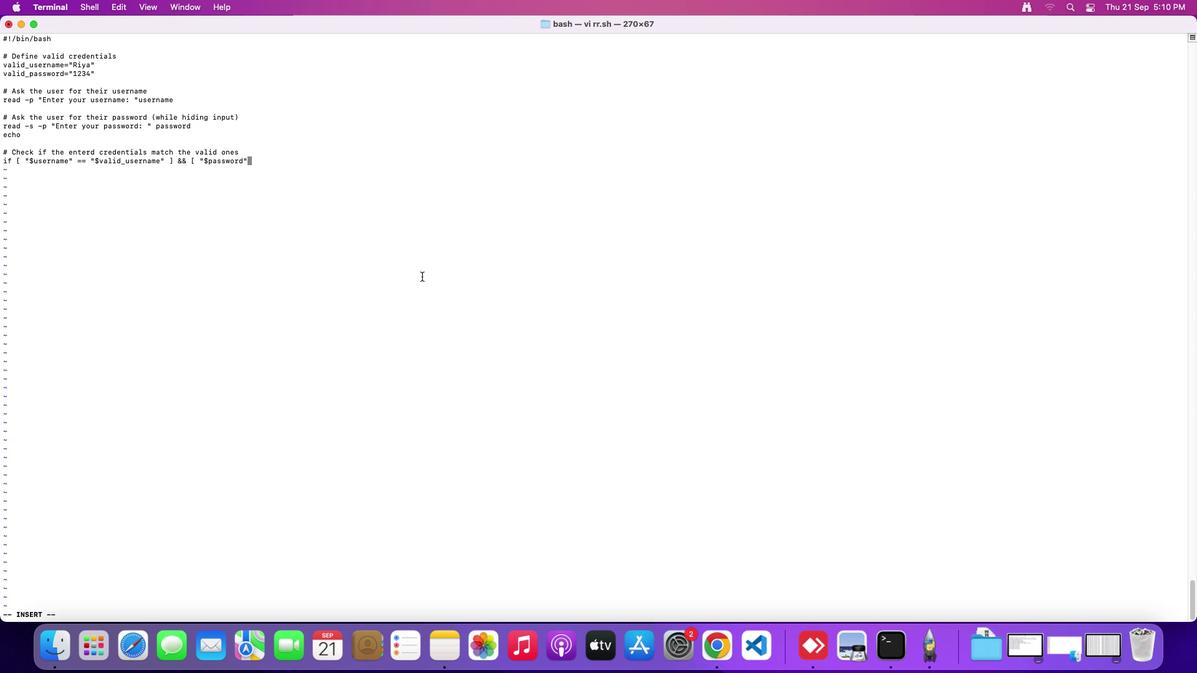 
Action: Key pressed Key.space'=''='Key.spaceKey.shift_r'"'Key.shift
Screenshot: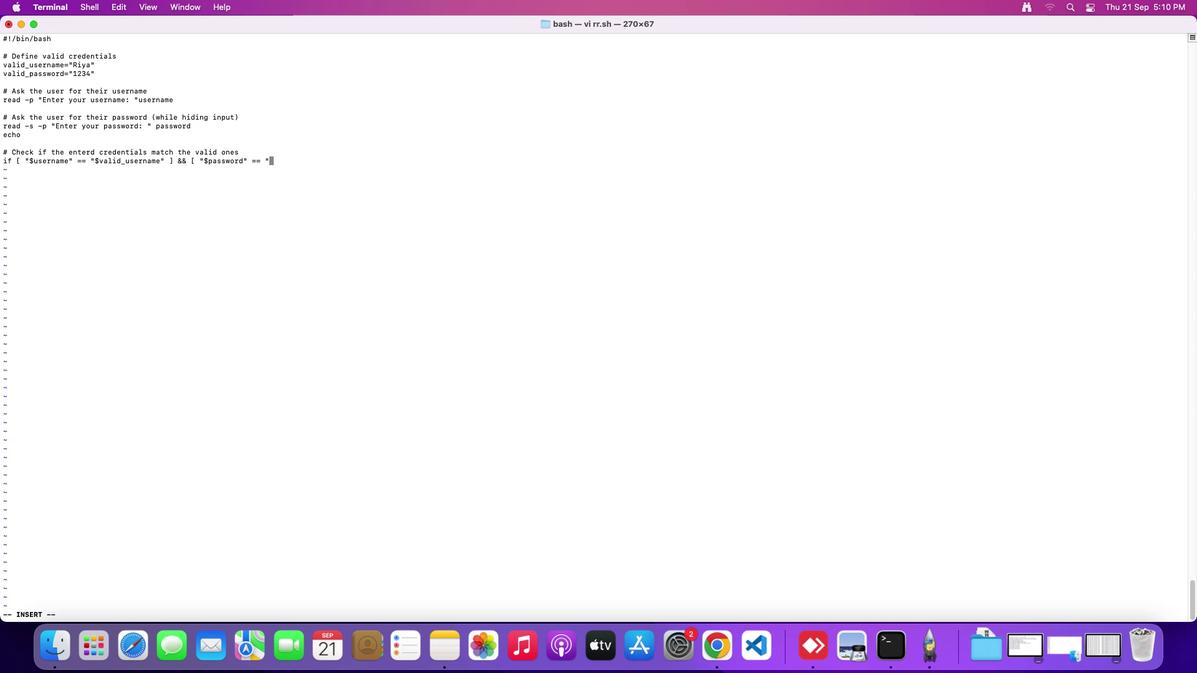 
Action: Mouse moved to (444, 271)
Screenshot: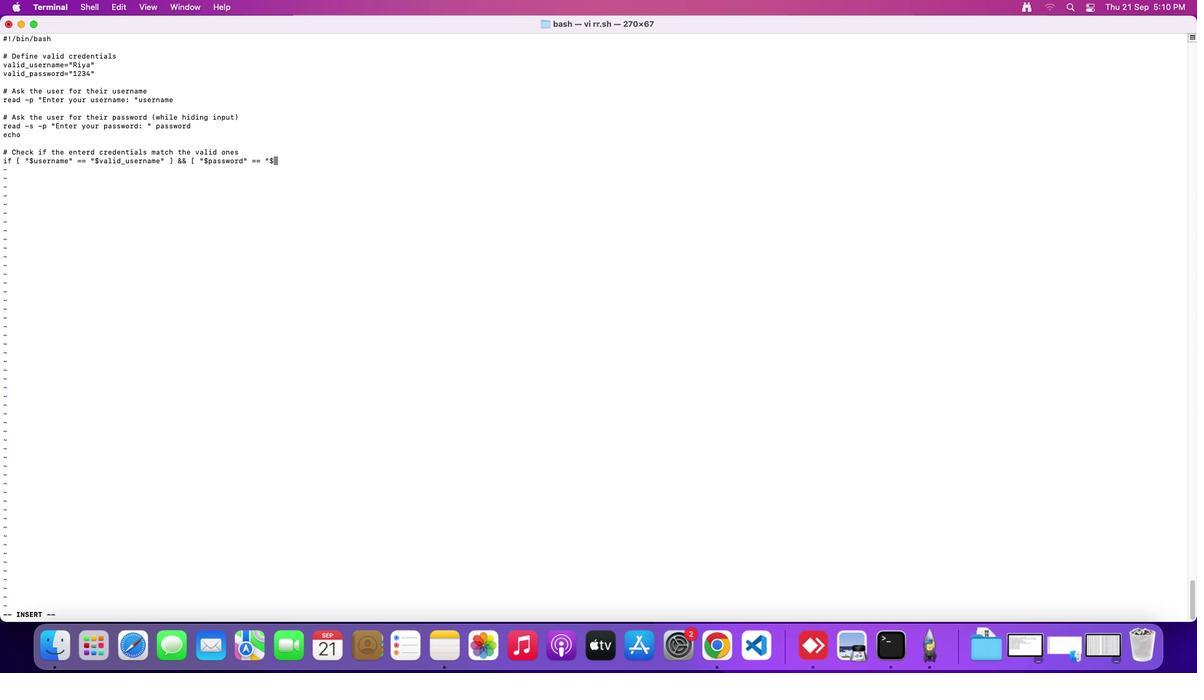 
Action: Key pressed '$''v''a''l''i''d'Key.shift_r'_'
Screenshot: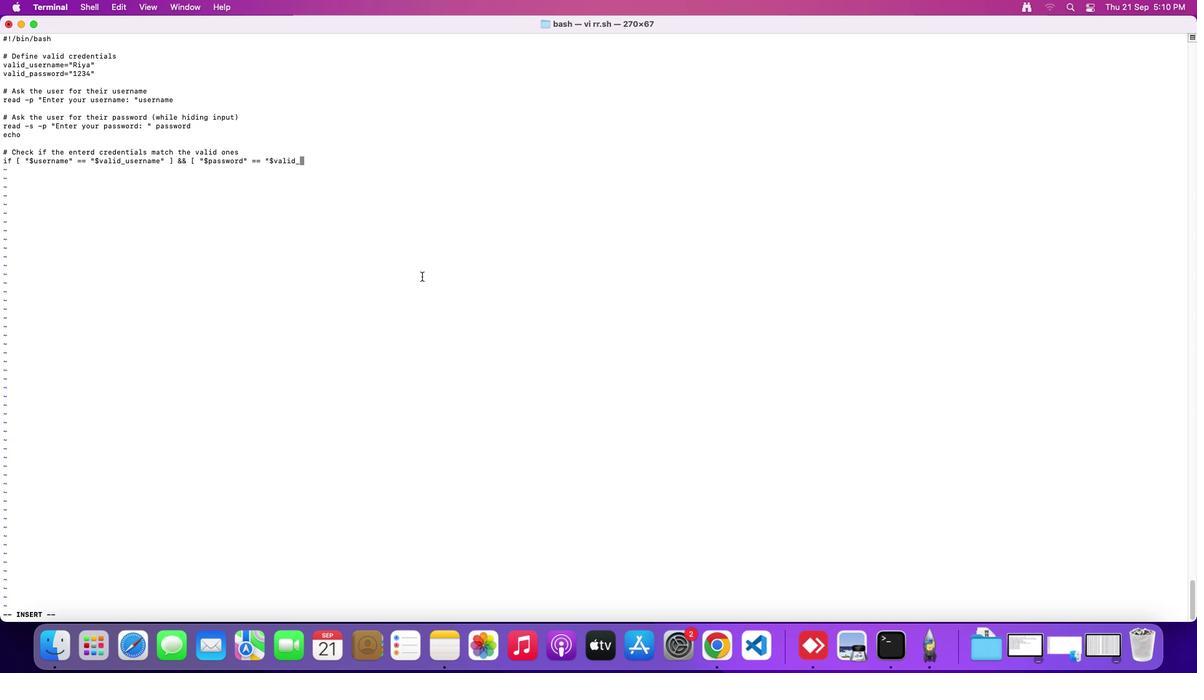 
Action: Mouse moved to (444, 271)
Screenshot: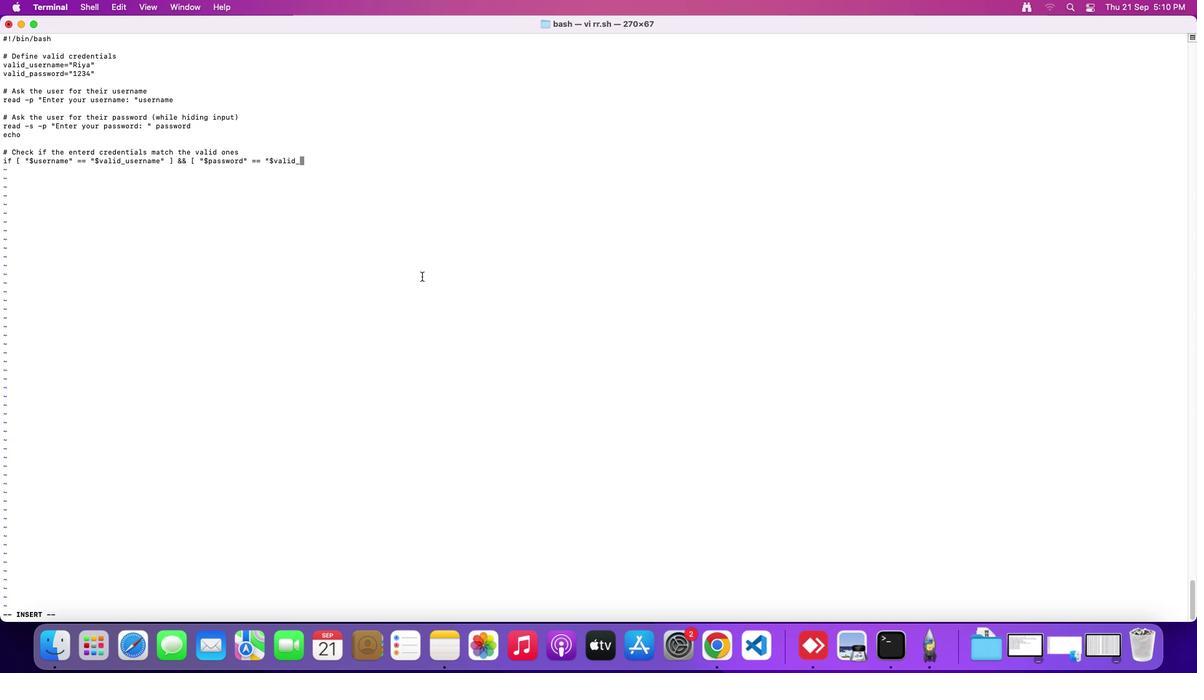 
Action: Key pressed 'p''a''s''s''w''o''r''d'Key.shift_r'"'Key.space']'';'Key.space't''h''e''n'Key.enter
Screenshot: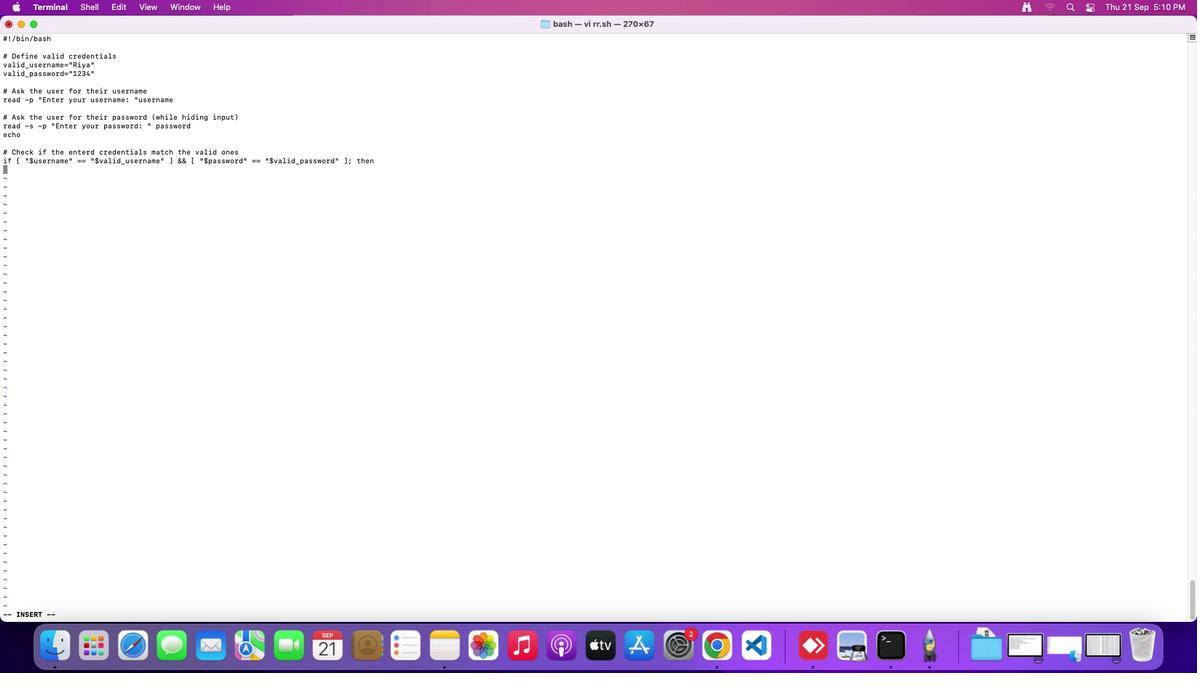 
Action: Mouse moved to (732, 378)
Screenshot: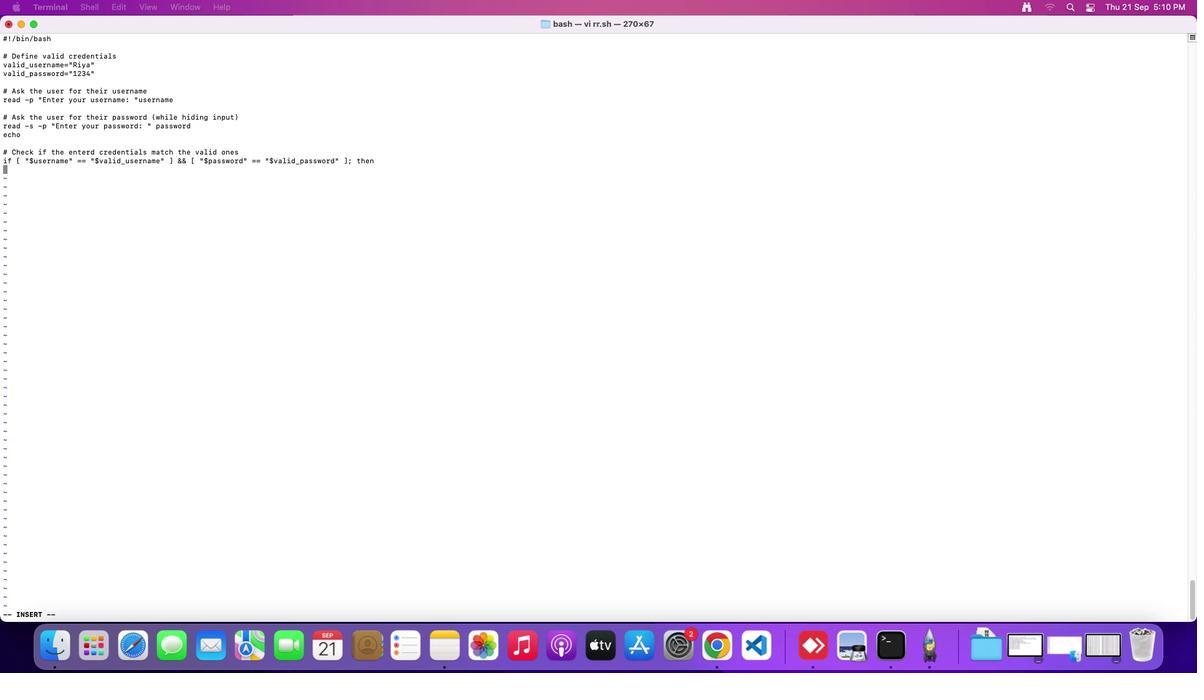 
Action: Mouse pressed left at (732, 378)
Screenshot: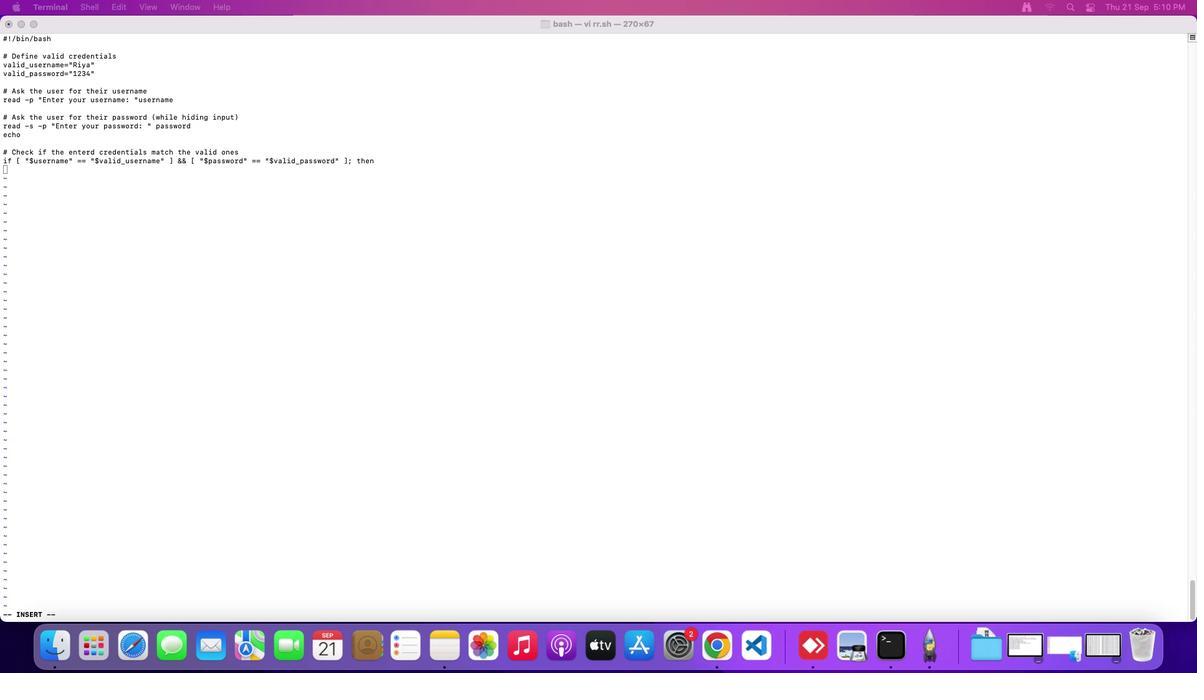 
Action: Mouse moved to (734, 432)
Screenshot: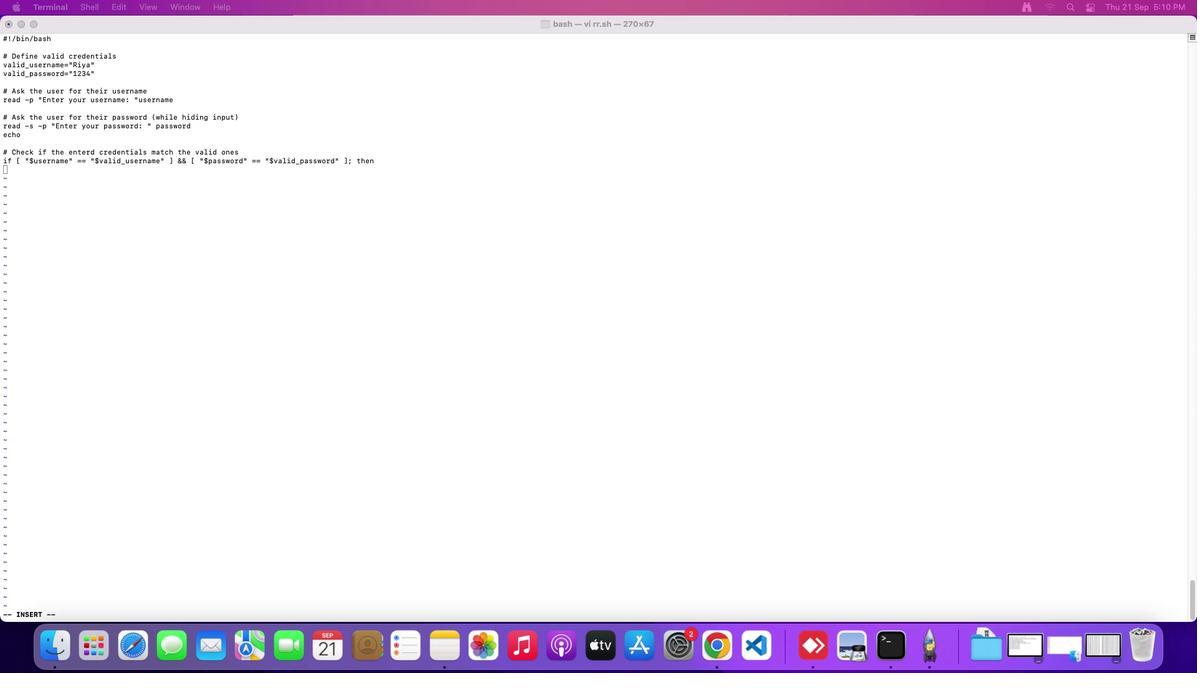 
Action: Mouse pressed left at (734, 432)
Screenshot: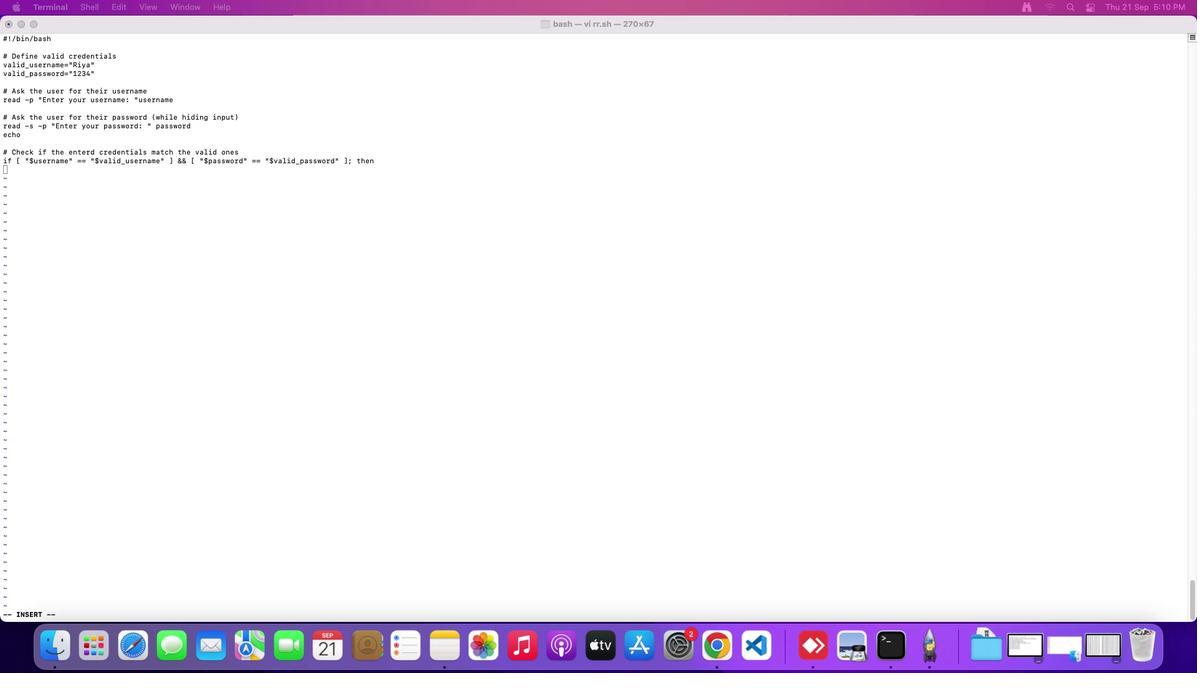 
Action: Mouse moved to (429, 316)
Screenshot: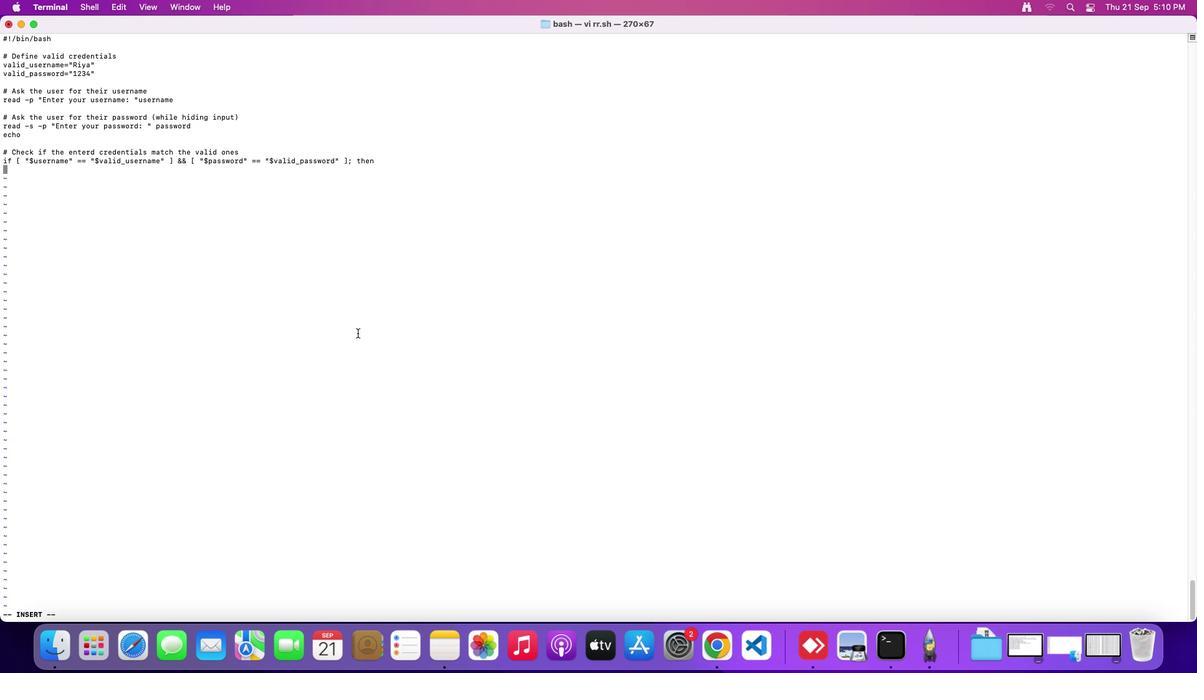 
Action: Mouse pressed left at (429, 316)
Screenshot: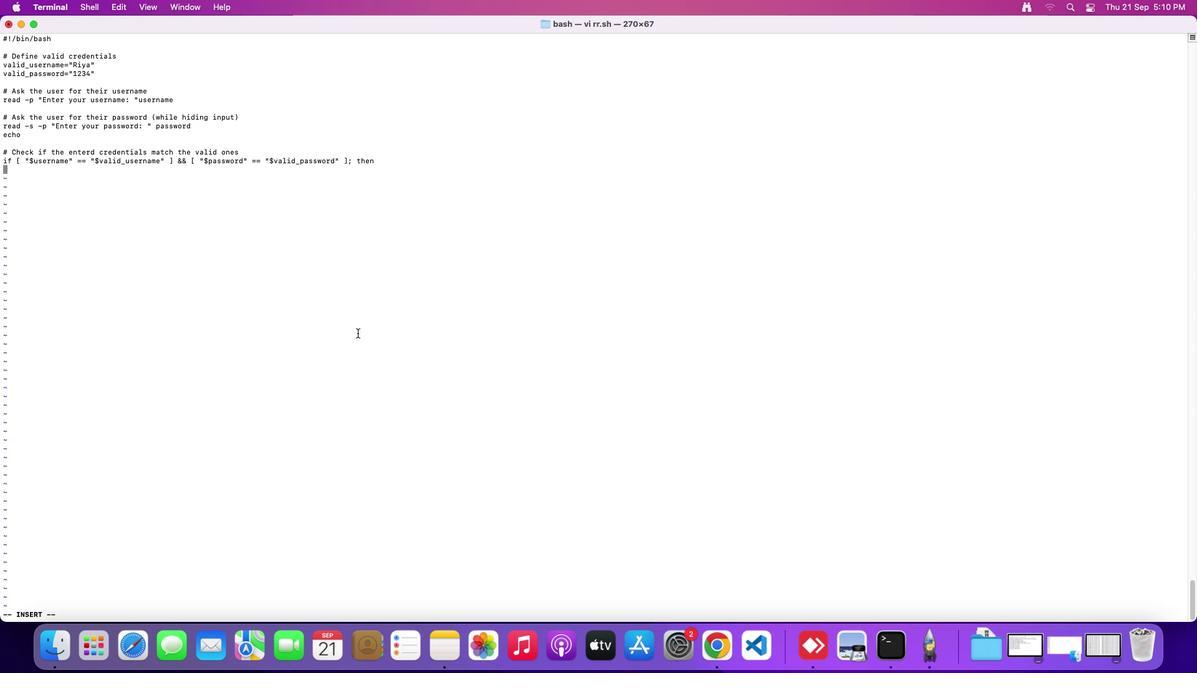 
Action: Mouse moved to (447, 308)
Screenshot: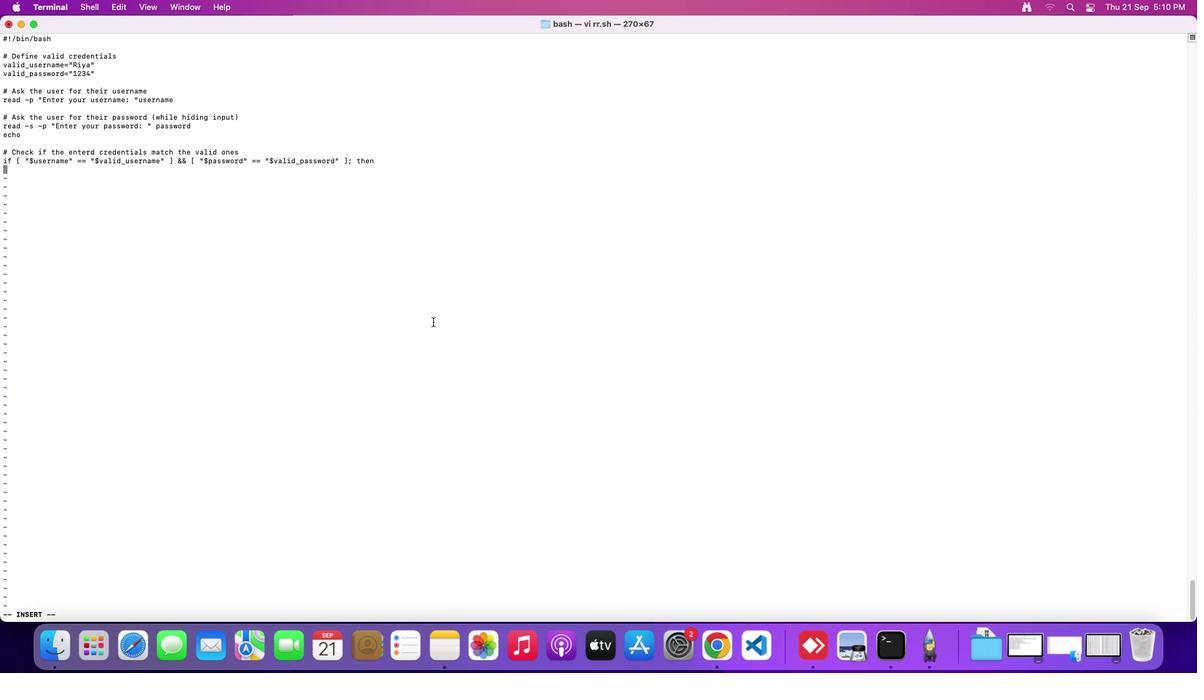 
Action: Key pressed Key.spaceKey.spaceKey.space'e''c''h''o'Key.spaceKey.shift_r'"'Key.shift'L''o''g''i''n'Key.space's''u''c''c''e''s''s''f''u''l'Key.shift
Screenshot: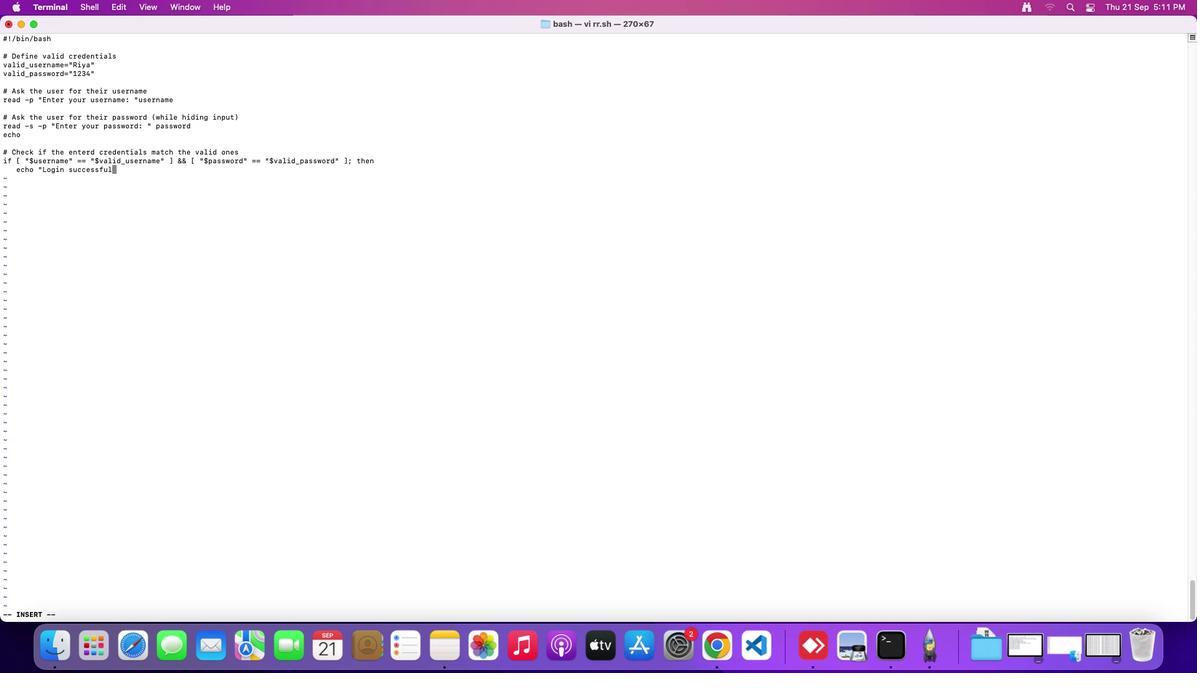 
Action: Mouse moved to (447, 308)
Screenshot: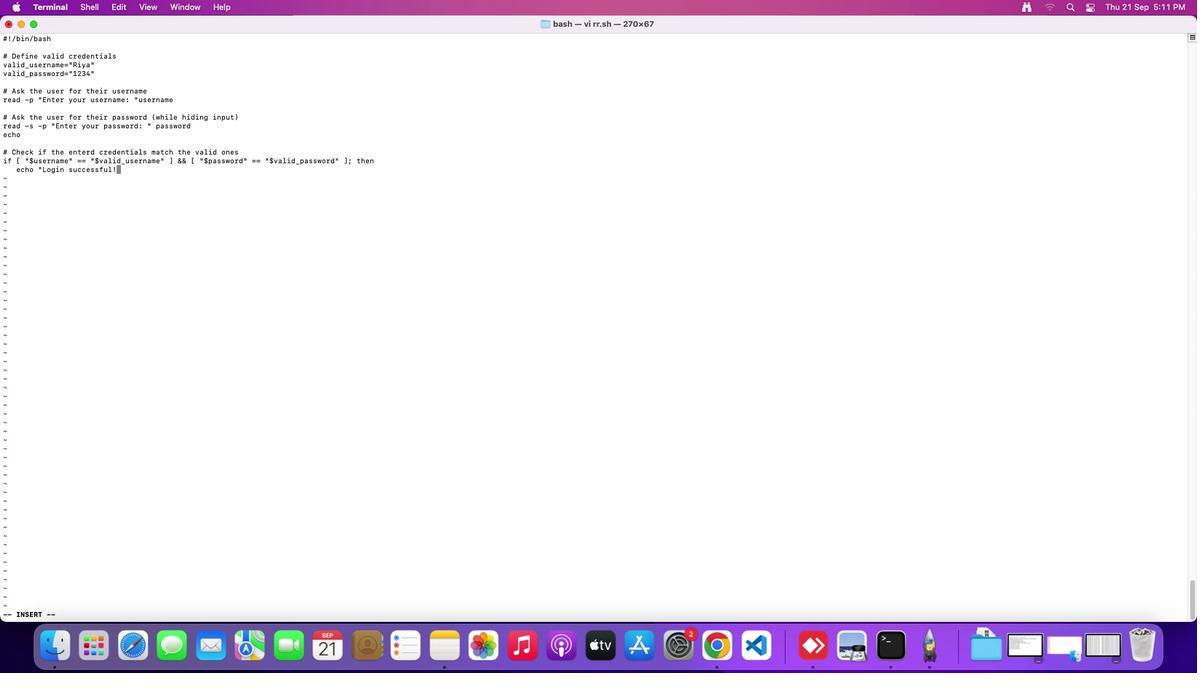 
Action: Key pressed '!'Key.shift_r
Screenshot: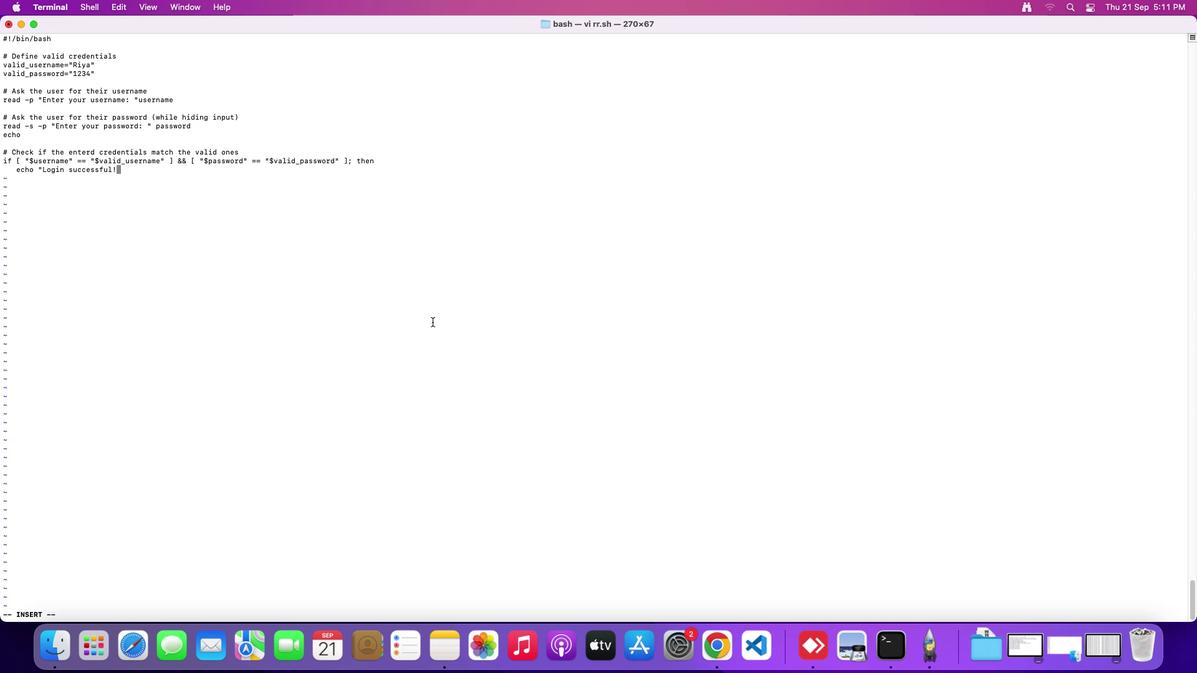 
Action: Mouse moved to (447, 308)
Screenshot: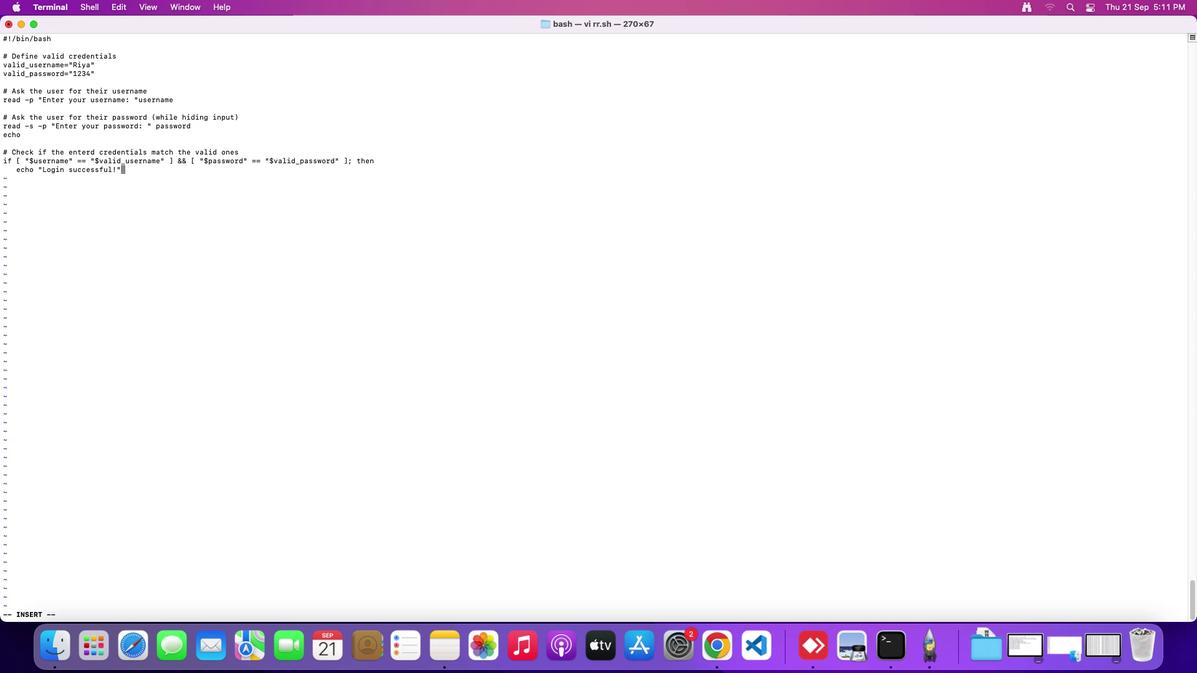 
Action: Key pressed '"'Key.enter'e''l''s''e'Key.enterKey.spaceKey.spaceKey.space'e''c''h''o'Key.spaceKey.shift_r'"'Key.shift'L''o''g''i''n'Key.space'f''a''i''l''e''d''.'Key.spaceKey.shift'I''n''v''a''l''i''d'Key.space'u''s''e''r''n''a''m''e'Key.space'o''r'Key.space'p''a''s''s''w''o''r''d''.'Key.shift_r'"'Key.enter'f''i'Key.escKey.shift_r':''w''q'Key.enter'.''/'
Screenshot: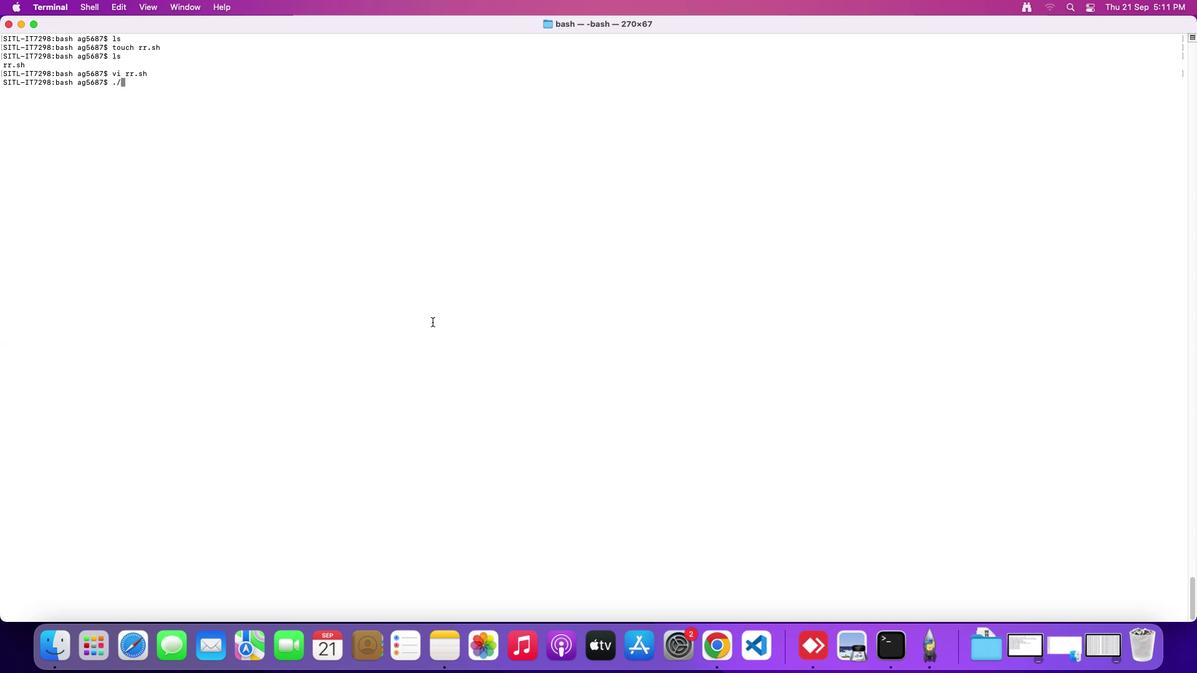 
Action: Mouse moved to (447, 308)
Screenshot: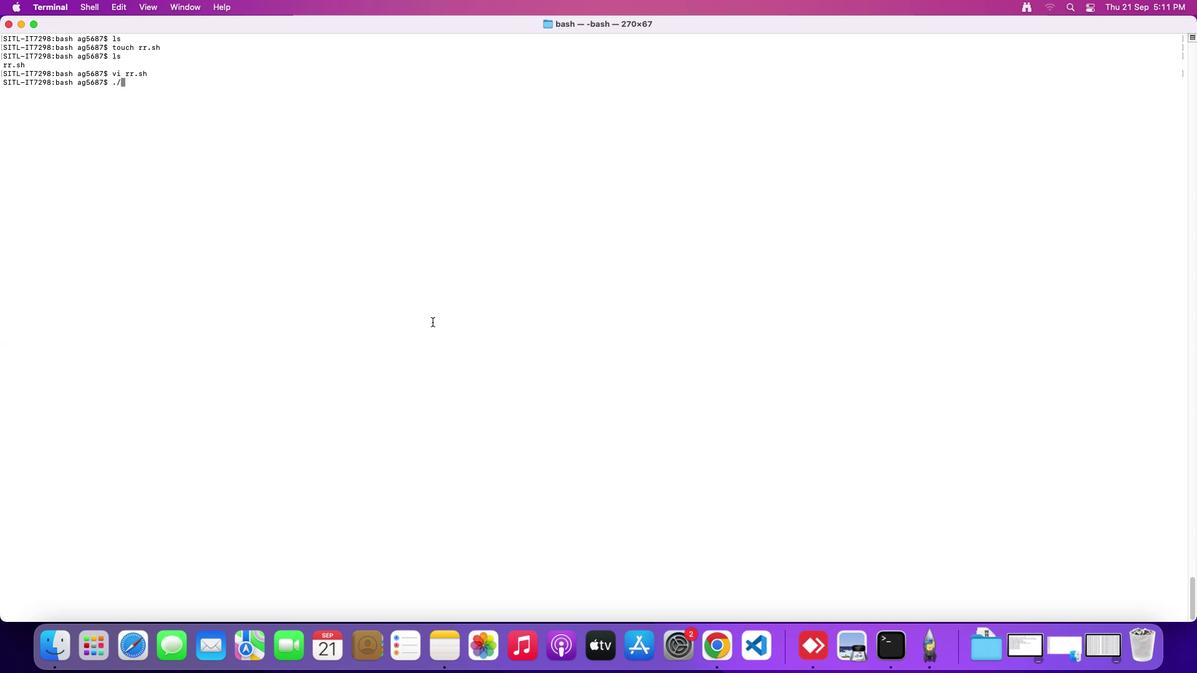 
Action: Key pressed 'r''r''.''s''h'Key.enter'c''h''m''o''d'Key.space'7''7''7'Key.space'r''r''.''s''h'Key.enter'.''/''r''r''.''s''h'Key.enter'r''i'Key.backspaceKey.backspaceKey.backspaceKey.backspaceKey.backspaceKey.backspaceKey.backspaceKey.backspaceKey.shift'R''i''y''a'Key.enter
Screenshot: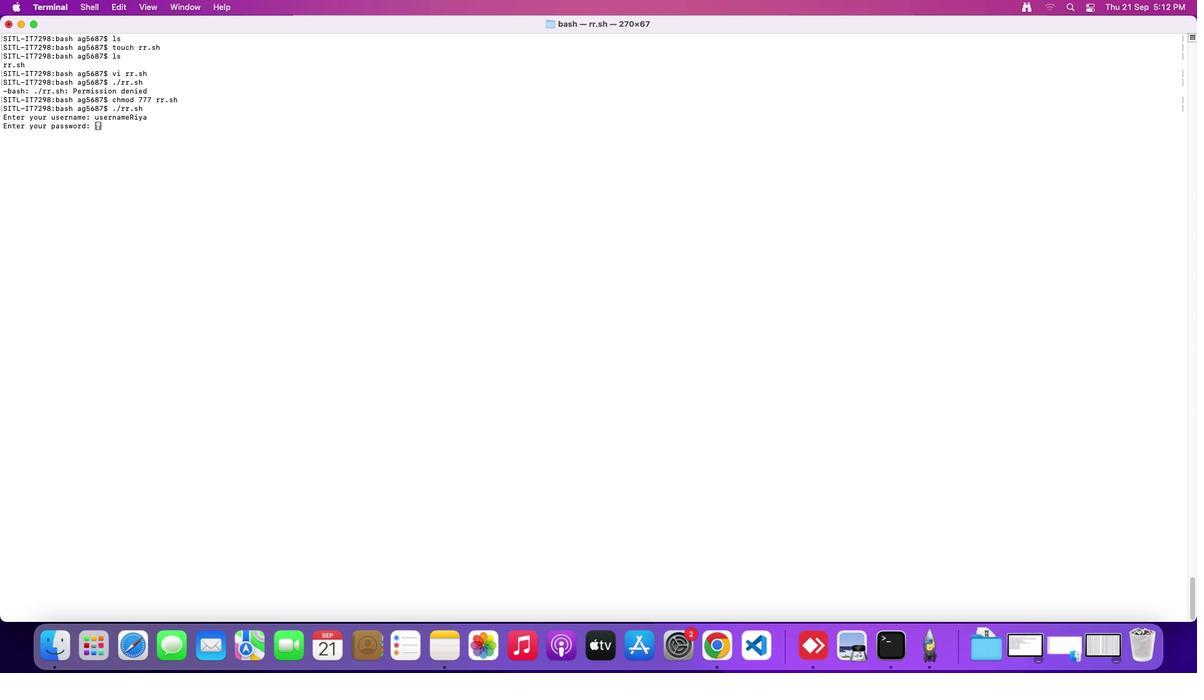 
Action: Mouse moved to (392, 228)
Screenshot: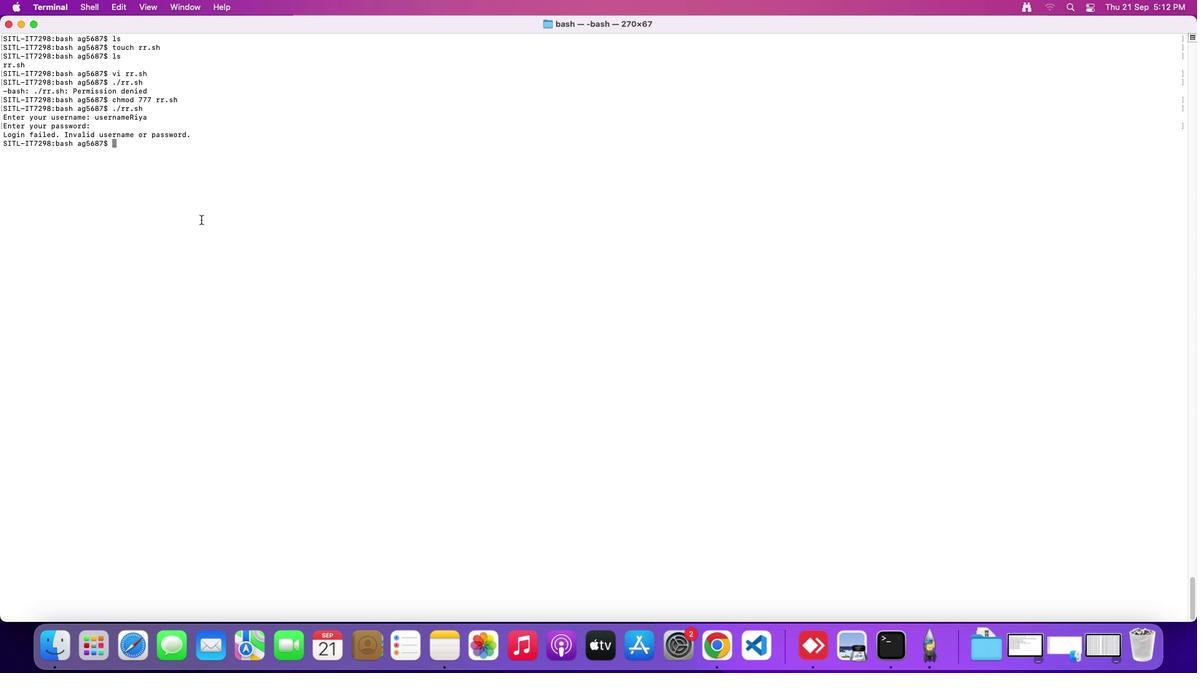 
Action: Key pressed 'v''i'Key.space'r''r''.''s''h'Key.enter
Screenshot: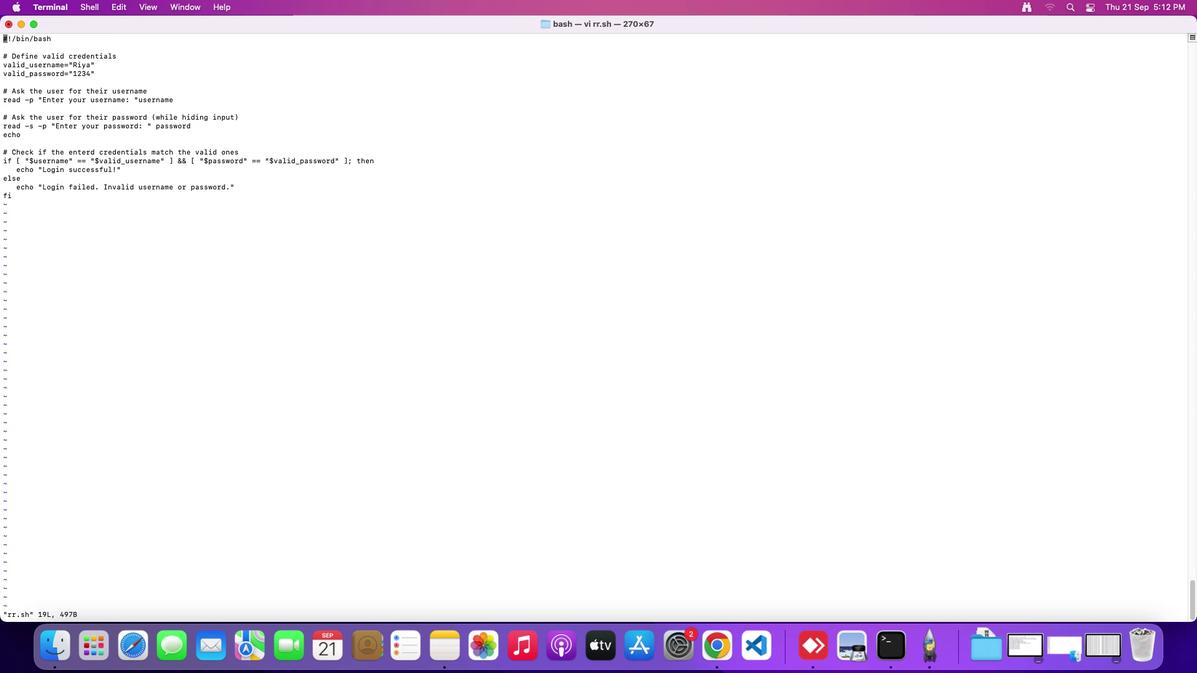 
Action: Mouse moved to (451, 329)
Screenshot: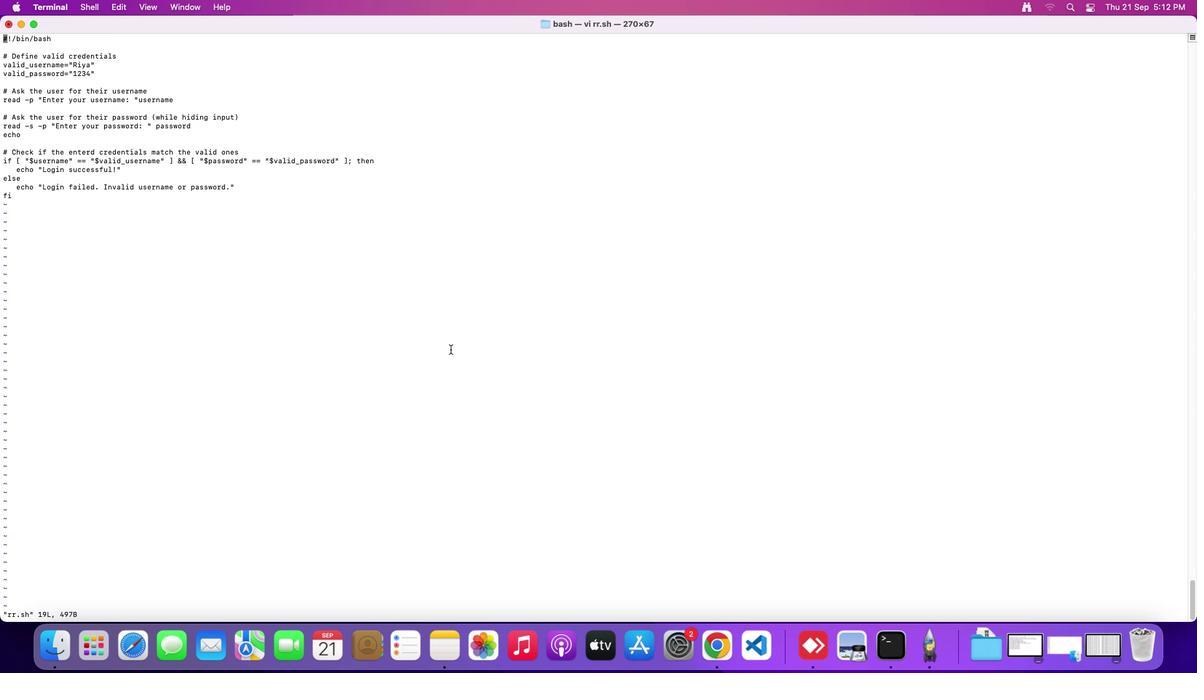 
Action: Key pressed Key.downKey.downKey.downKey.downKey.downKey.downKey.downKey.downKey.rightKey.rightKey.rightKey.rightKey.rightKey.rightKey.rightKey.rightKey.rightKey.upKey.rightKey.rightKey.rightKey.rightKey.rightKey.rightKey.rightKey.rightKey.rightKey.rightKey.rightKey.rightKey.rightKey.rightKey.rightKey.rightKey.rightKey.rightKey.rightKey.rightKey.rightKey.rightKey.rightKey.rightKey.rightKey.rightKey.rightKey.rightKey.rightKey.rightKey.rightKey.rightKey.rightKey.rightKey.rightKey.rightKey.rightKey.rightKey.right'i'Key.rightKey.backspaceKey.backspaceKey.backspaceKey.backspaceKey.backspaceKey.backspaceKey.backspaceKey.backspaceKey.space'u''s''e''r''n''a''m''e'Key.escKey.shift_r':''w''q'Key.enter'.''/''r''r''.''s''h'Key.enterKey.shift'R''i''y''a'Key.enter
Screenshot: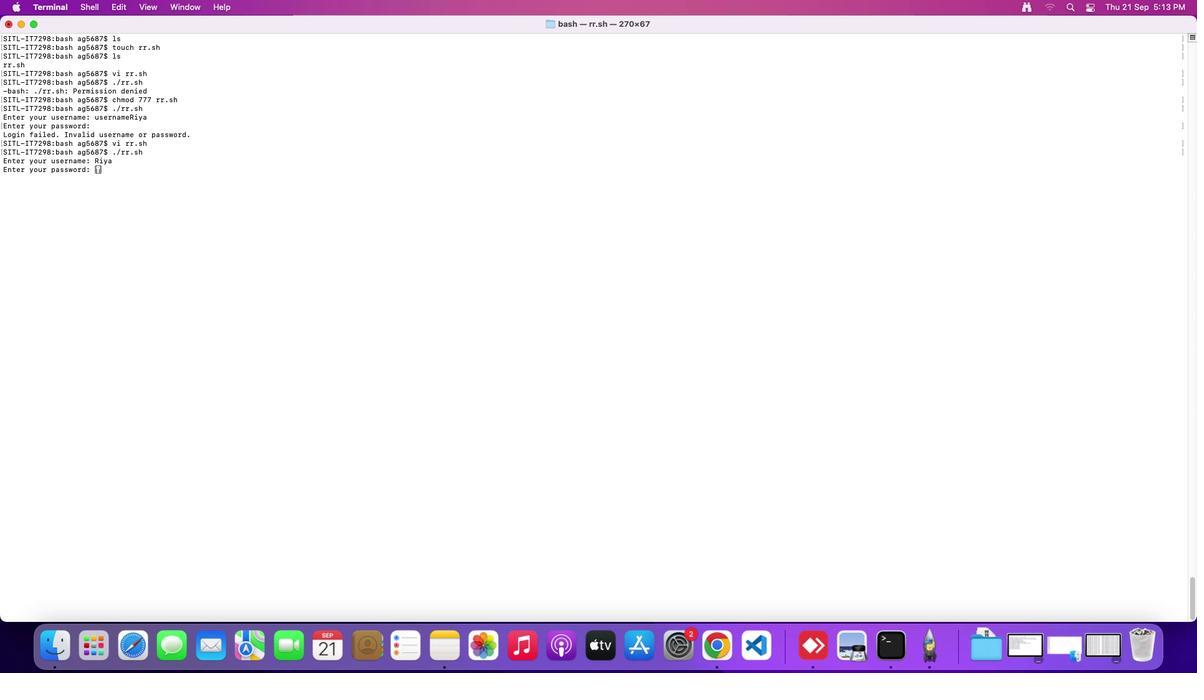 
